Task: Add a signature Jordan Davis containing Best wishes for a happy National Disability Day, Jordan Davis to email address softage.5@softage.net and add a folder Coding
Action: Key pressed outloo<Key.enter>
Screenshot: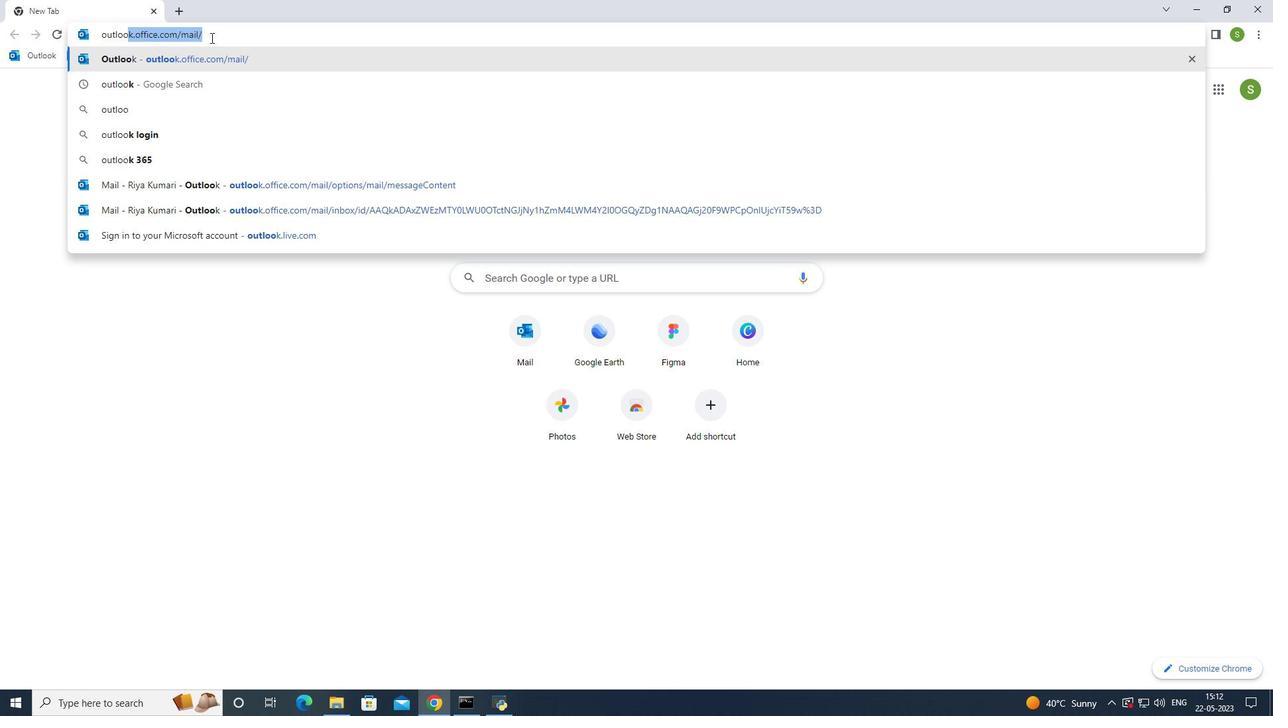 
Action: Mouse moved to (114, 112)
Screenshot: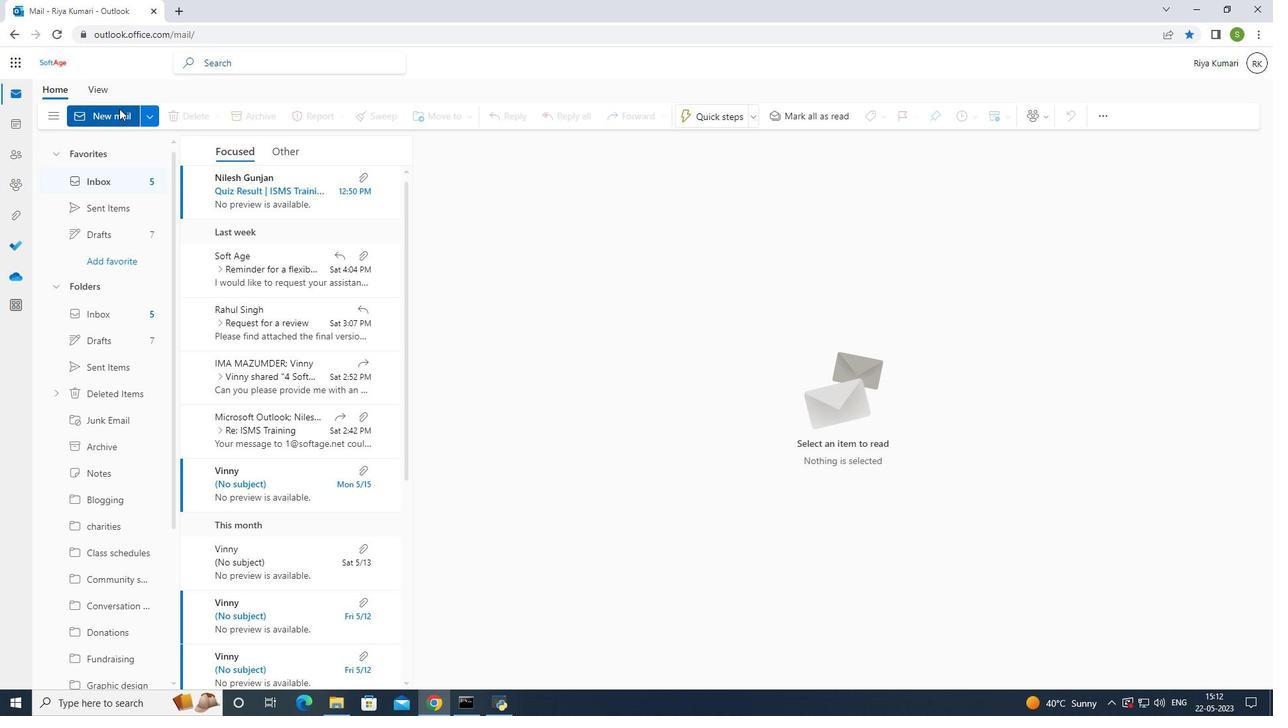 
Action: Mouse pressed left at (114, 112)
Screenshot: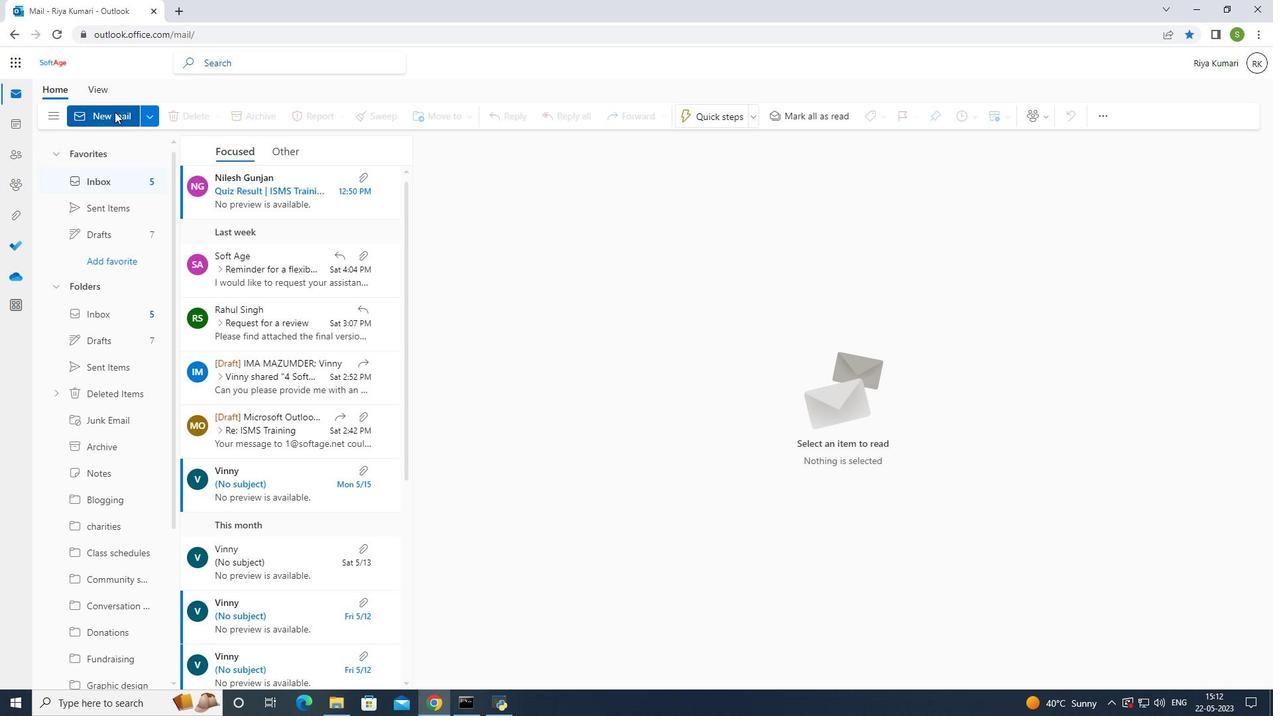 
Action: Mouse pressed left at (114, 112)
Screenshot: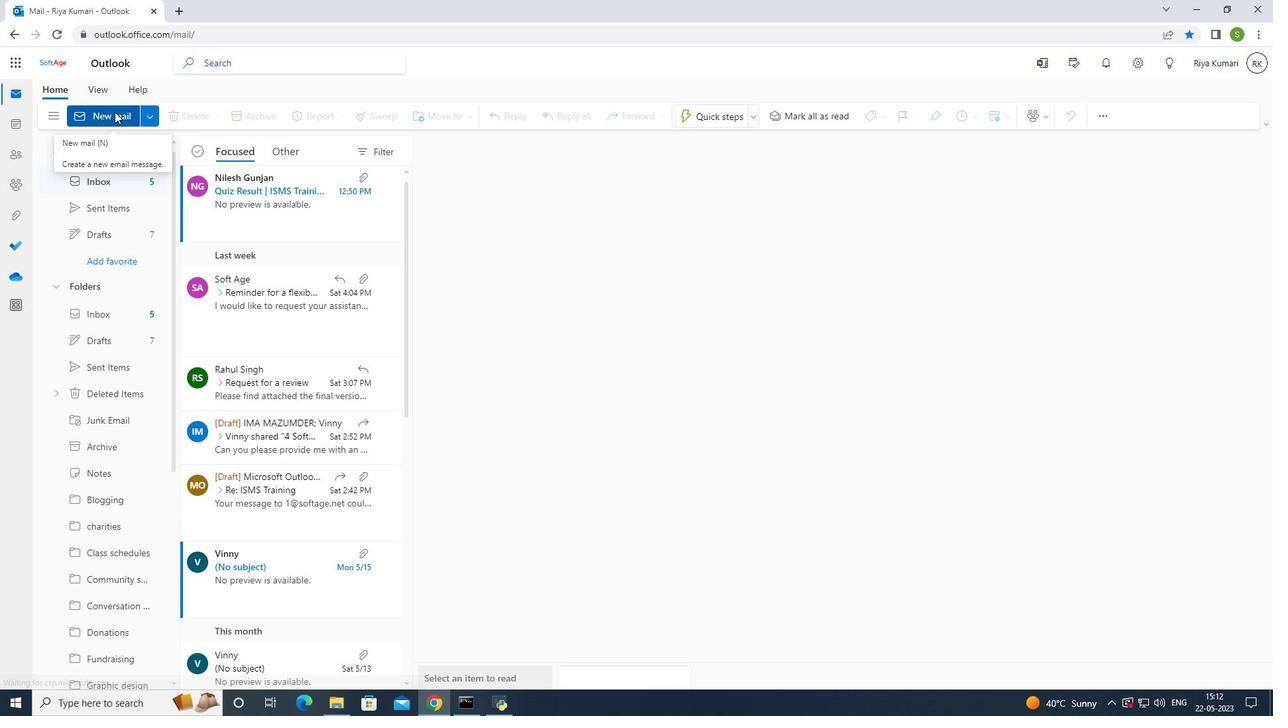 
Action: Mouse moved to (867, 114)
Screenshot: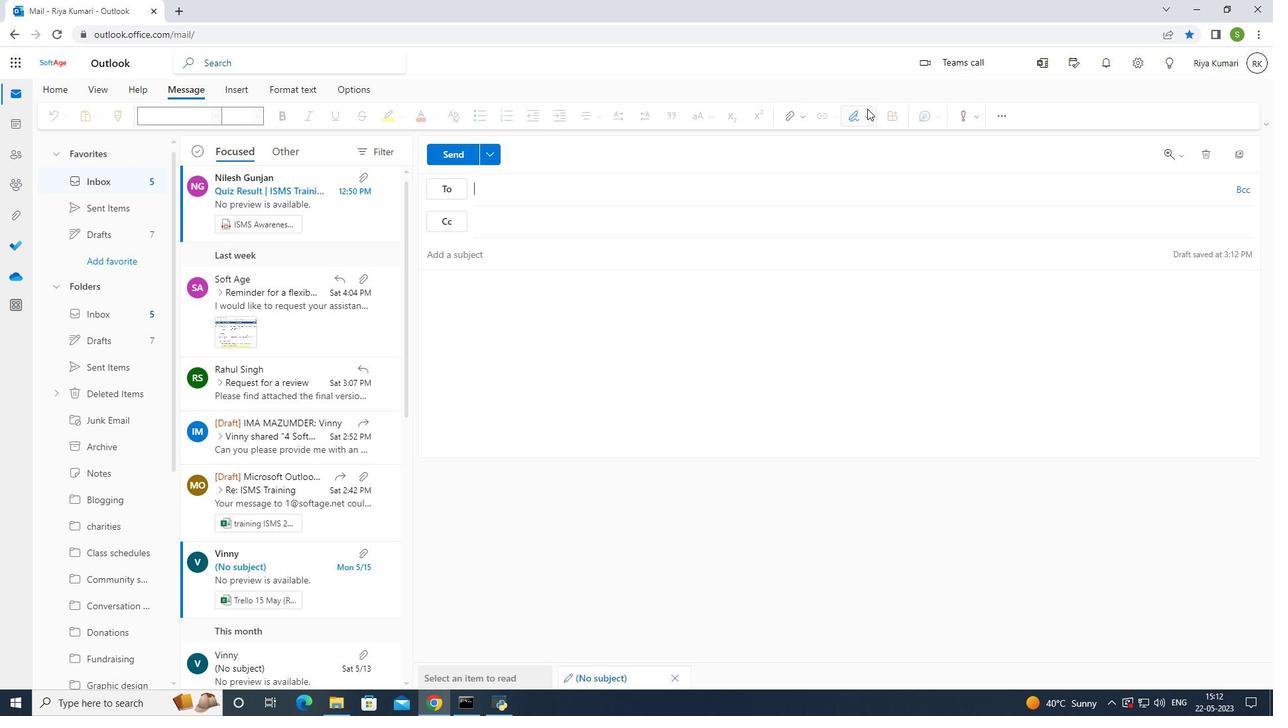 
Action: Mouse pressed left at (867, 114)
Screenshot: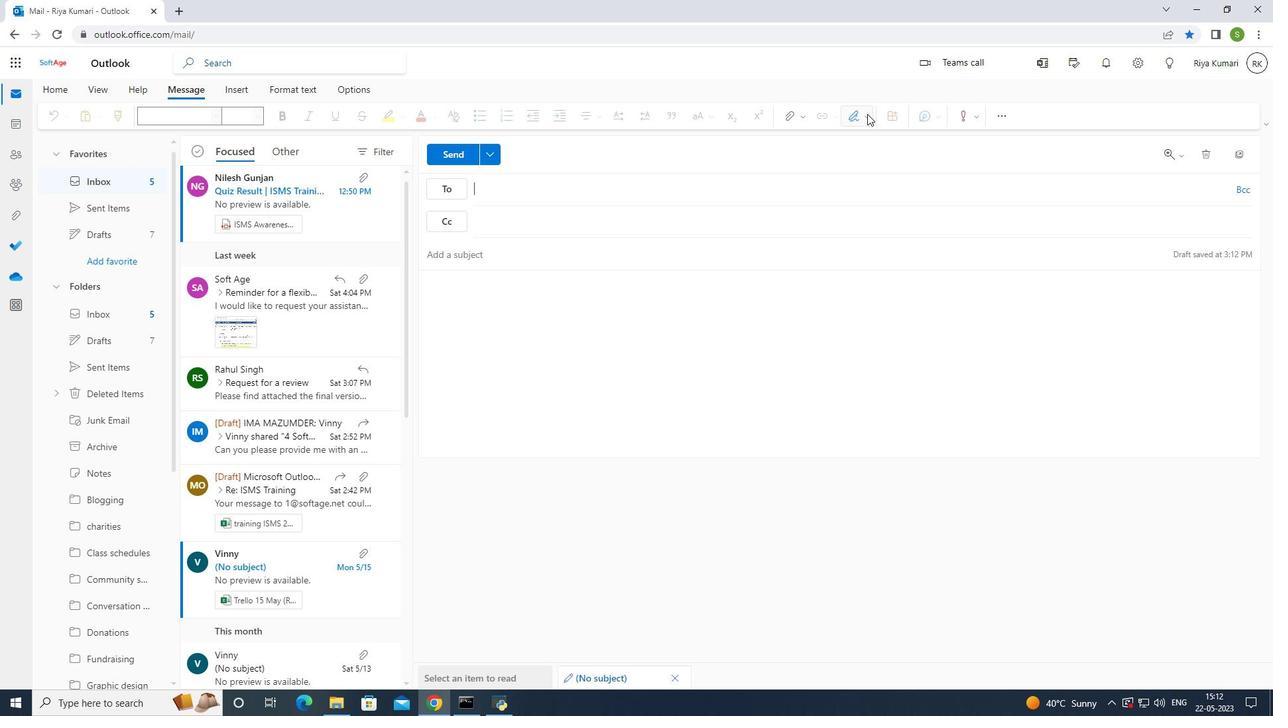 
Action: Mouse moved to (846, 172)
Screenshot: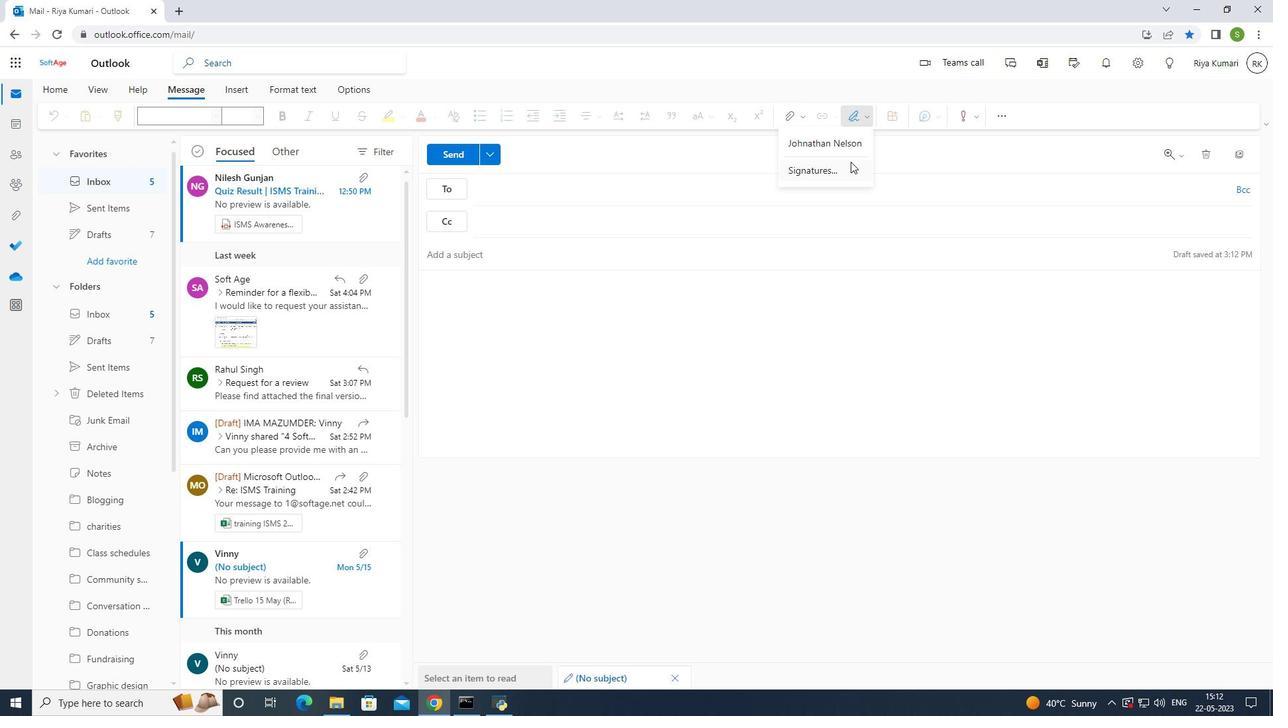 
Action: Mouse pressed left at (846, 172)
Screenshot: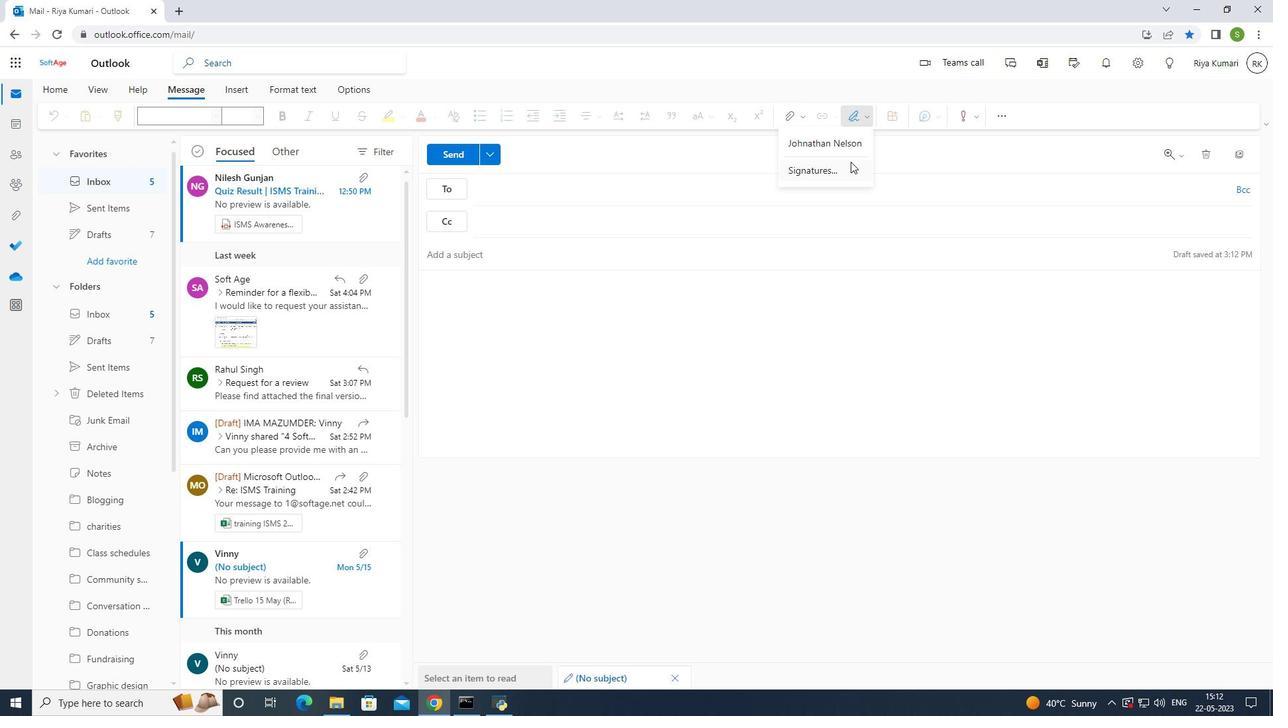
Action: Mouse moved to (819, 218)
Screenshot: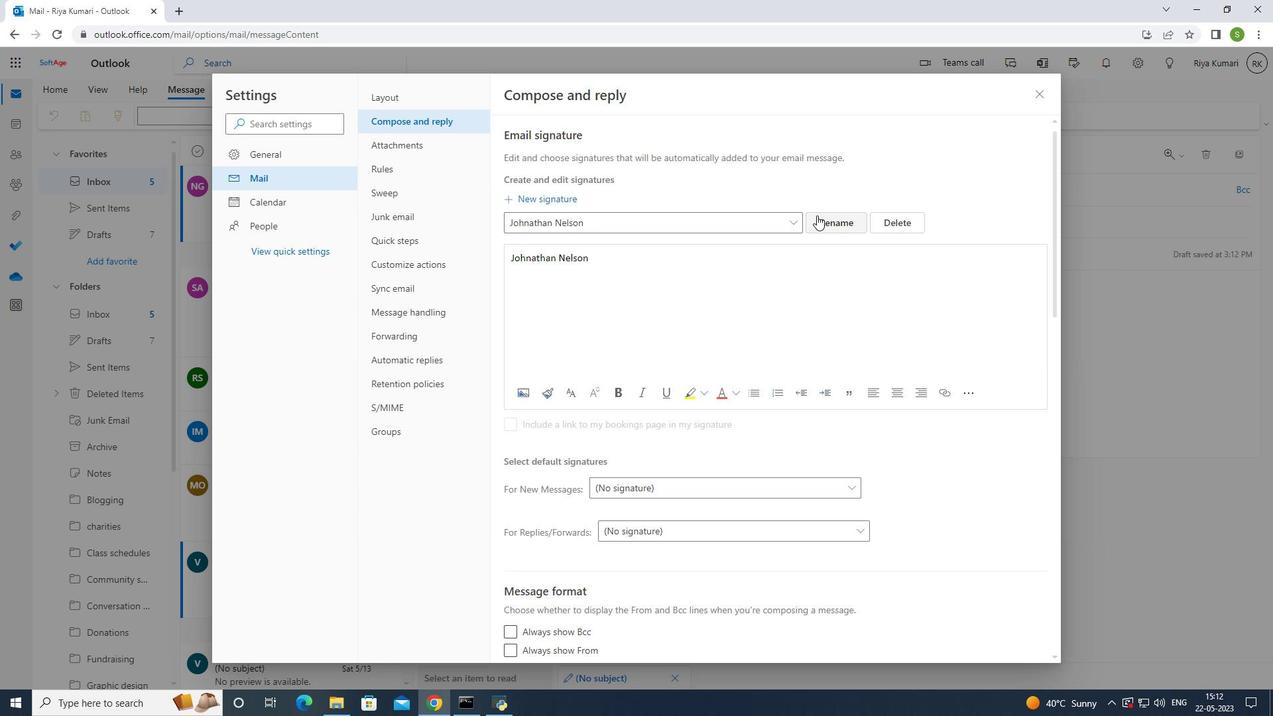 
Action: Mouse pressed left at (819, 218)
Screenshot: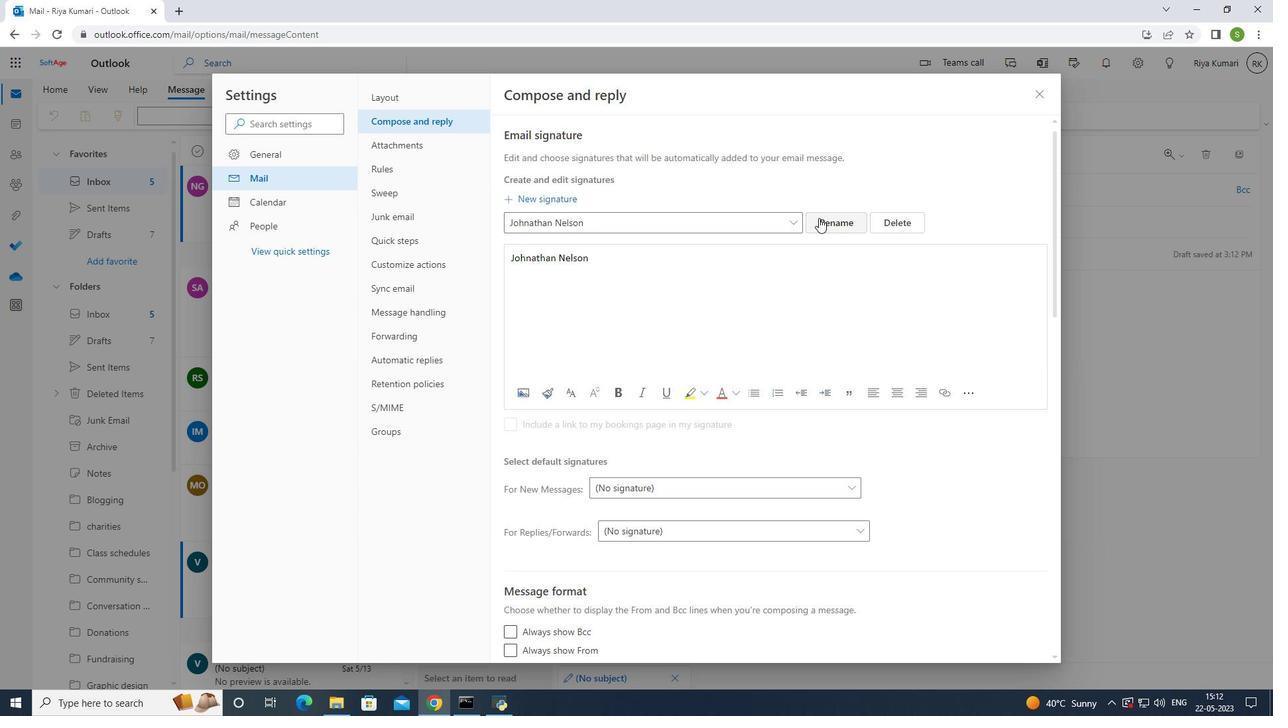 
Action: Mouse moved to (778, 222)
Screenshot: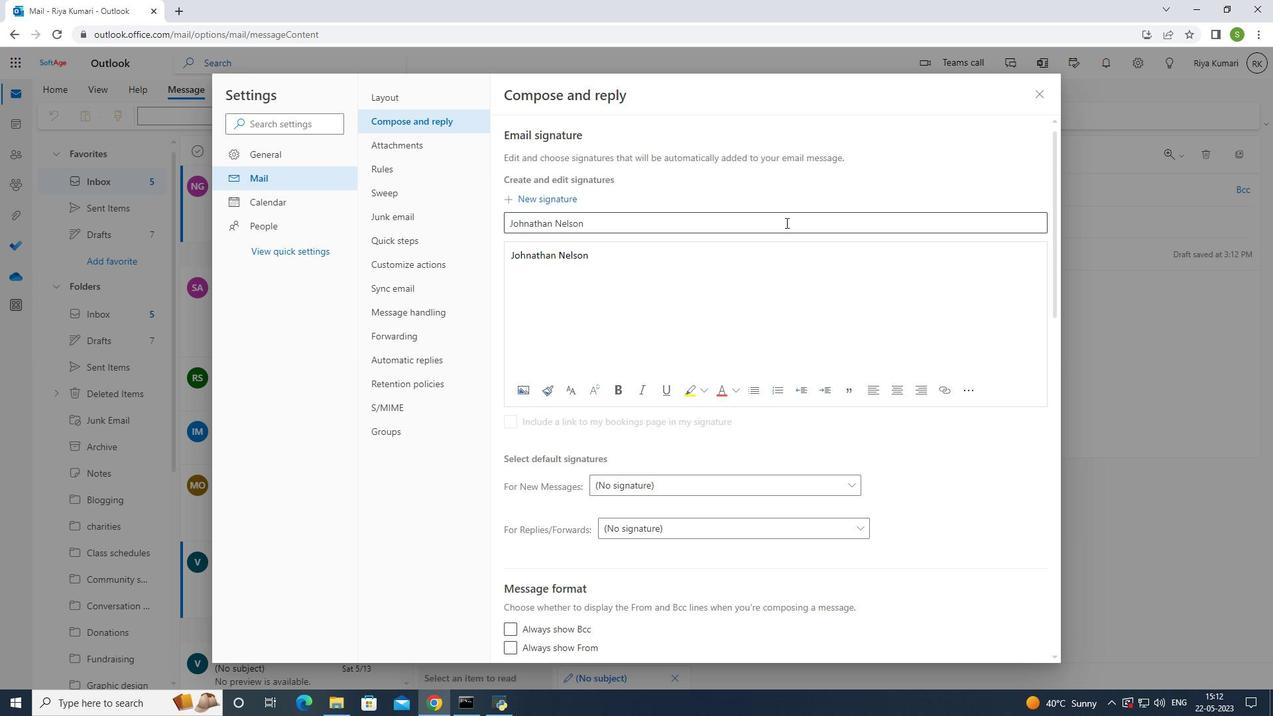 
Action: Mouse pressed left at (778, 222)
Screenshot: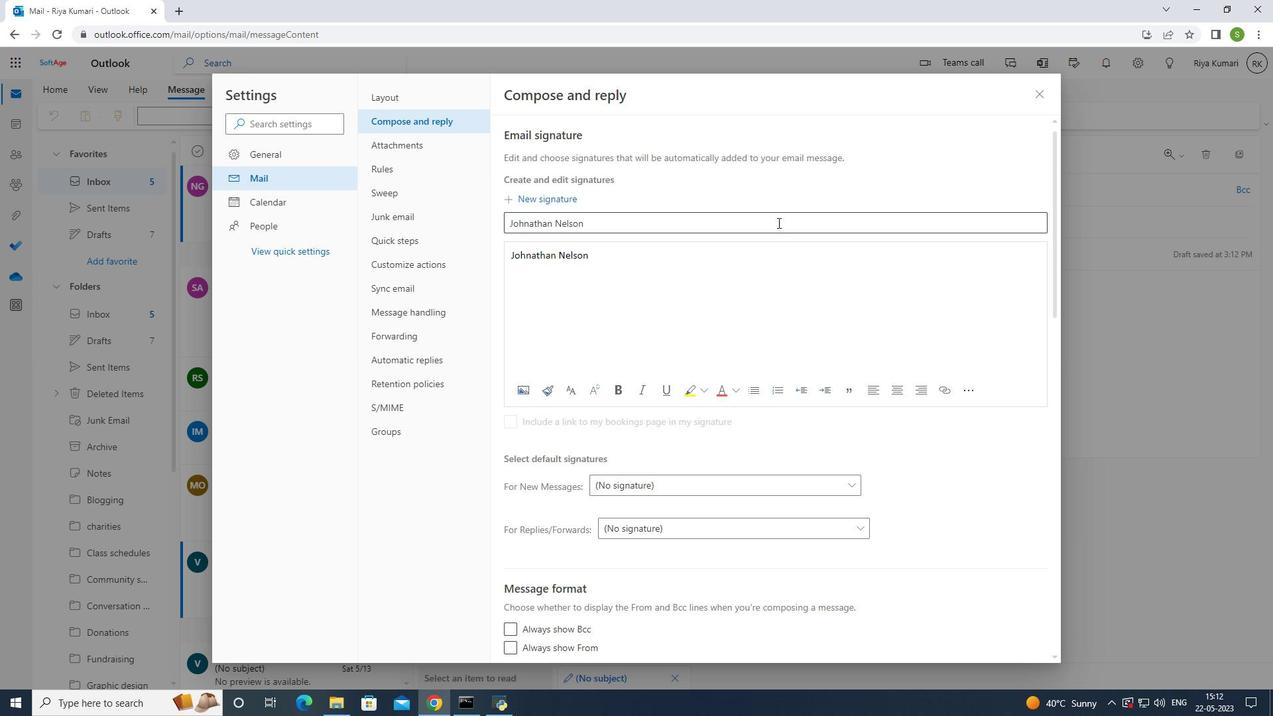 
Action: Mouse moved to (778, 222)
Screenshot: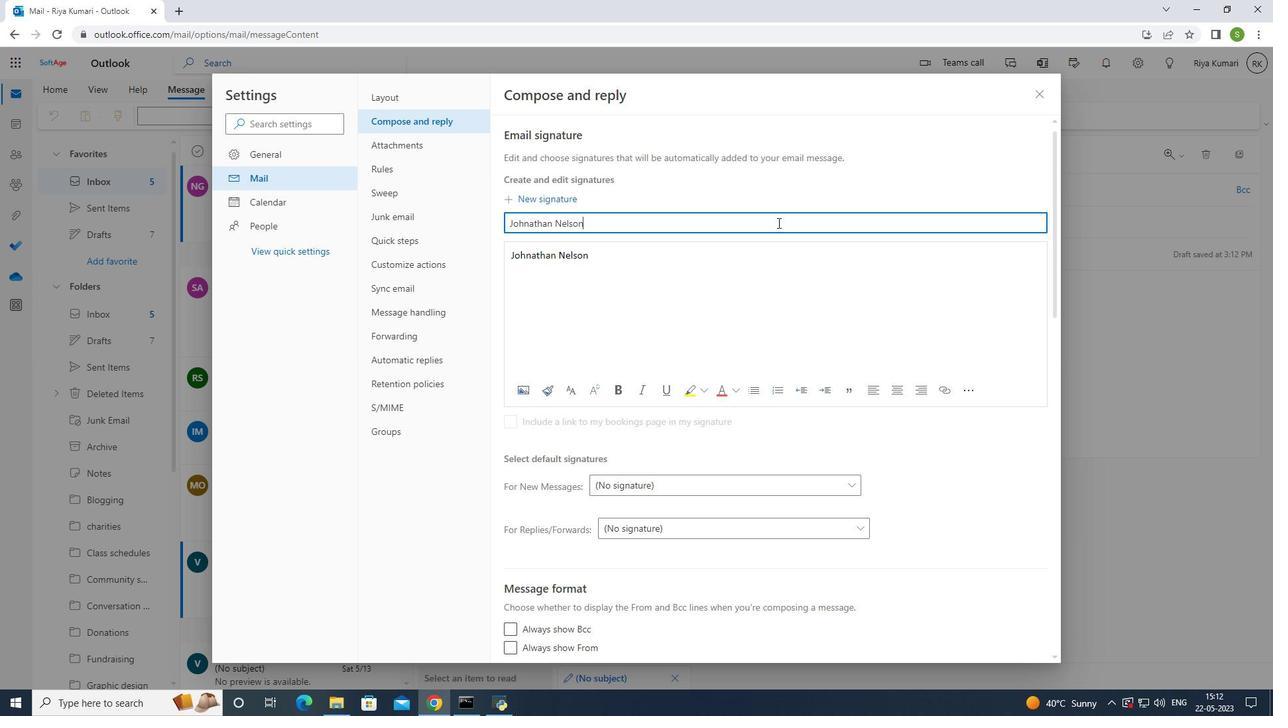 
Action: Key pressed <Key.backspace><Key.backspace><Key.backspace><Key.backspace><Key.backspace><Key.backspace><Key.backspace><Key.backspace><Key.backspace><Key.backspace><Key.backspace><Key.backspace><Key.backspace><Key.backspace><Key.backspace><Key.backspace><Key.backspace><Key.shift>Jordan<Key.space><Key.shift><Key.shift><Key.shift><Key.shift><Key.shift><Key.shift><Key.shift><Key.shift><Key.shift><Key.shift><Key.shift><Key.shift><Key.shift><Key.shift><Key.shift><Key.shift><Key.shift>Davis
Screenshot: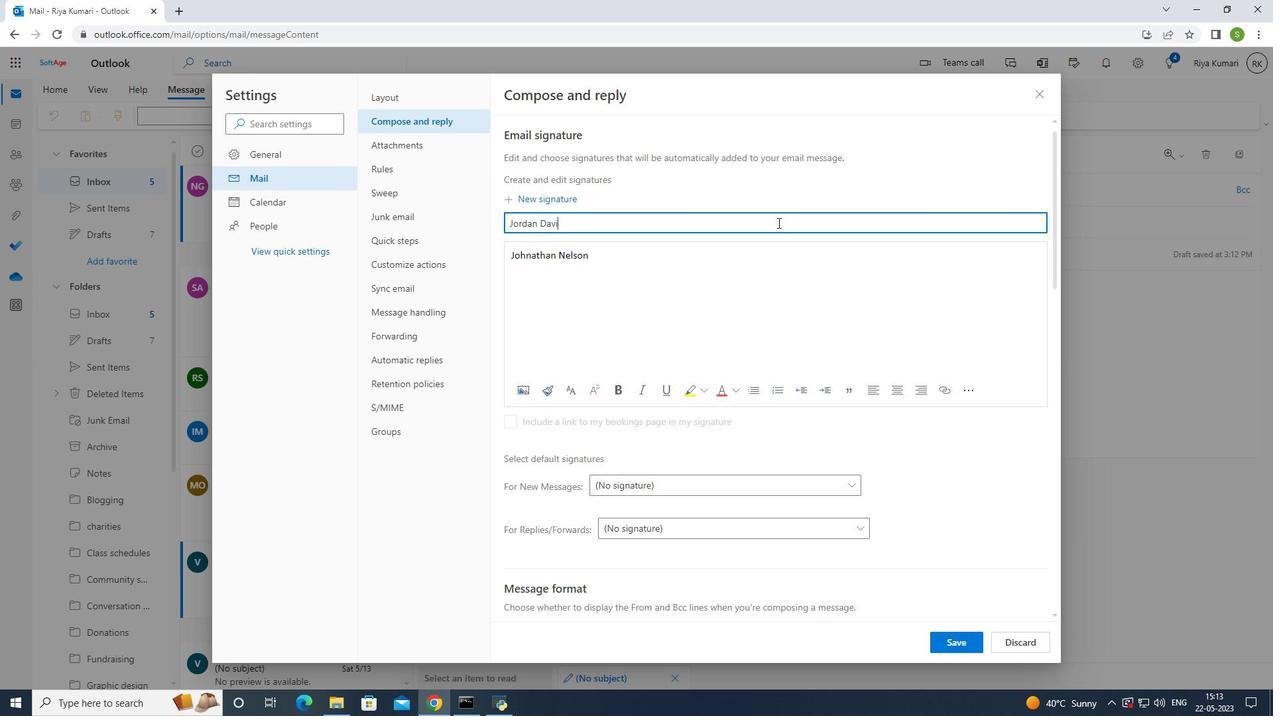 
Action: Mouse moved to (610, 254)
Screenshot: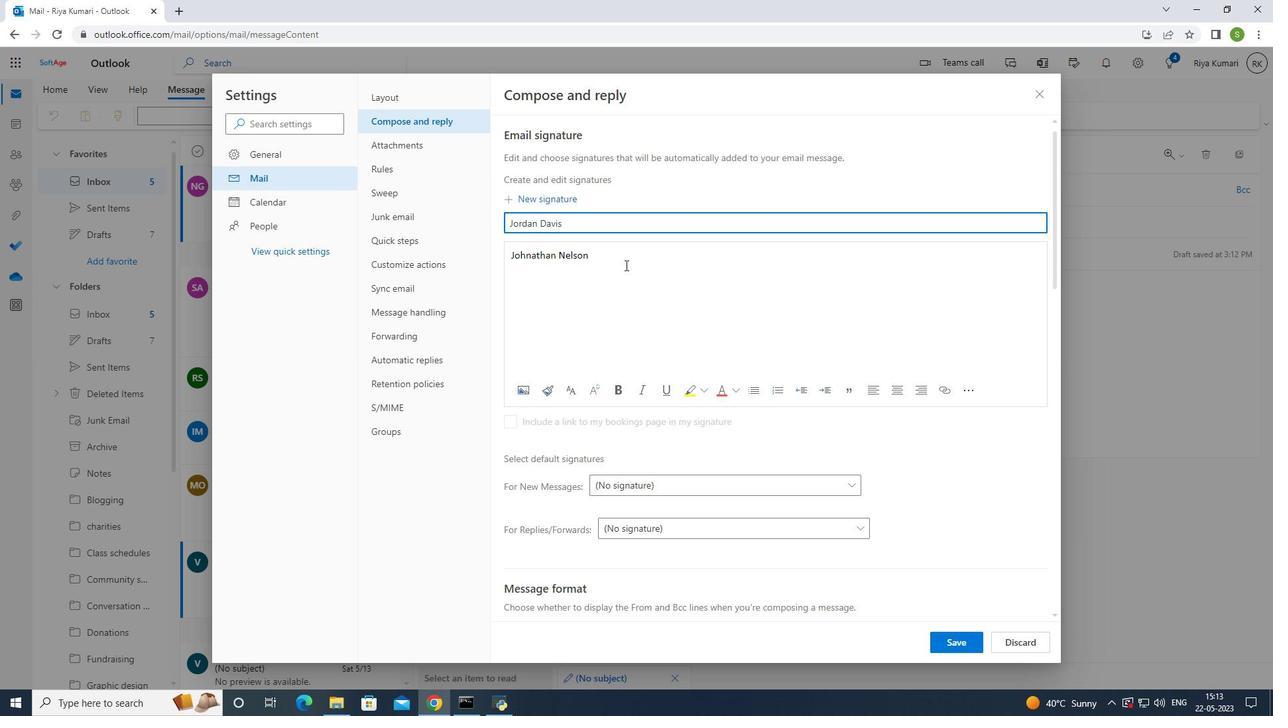 
Action: Mouse pressed left at (610, 254)
Screenshot: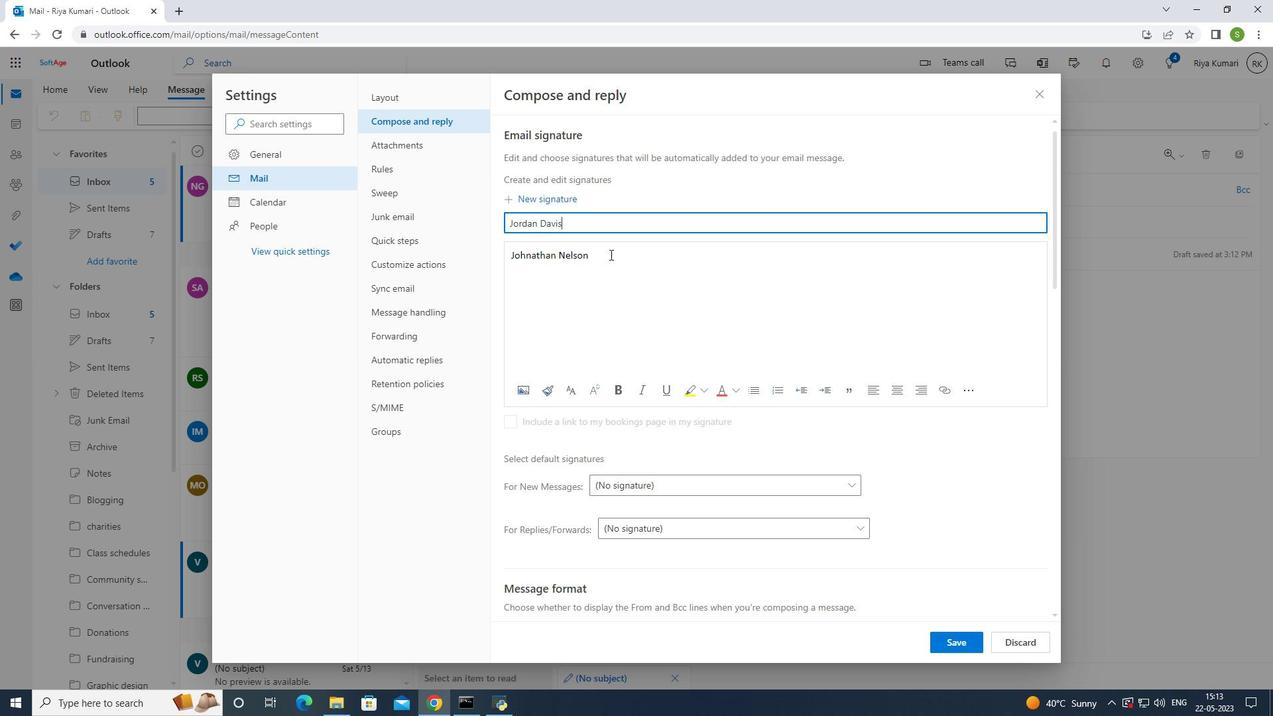 
Action: Mouse moved to (652, 249)
Screenshot: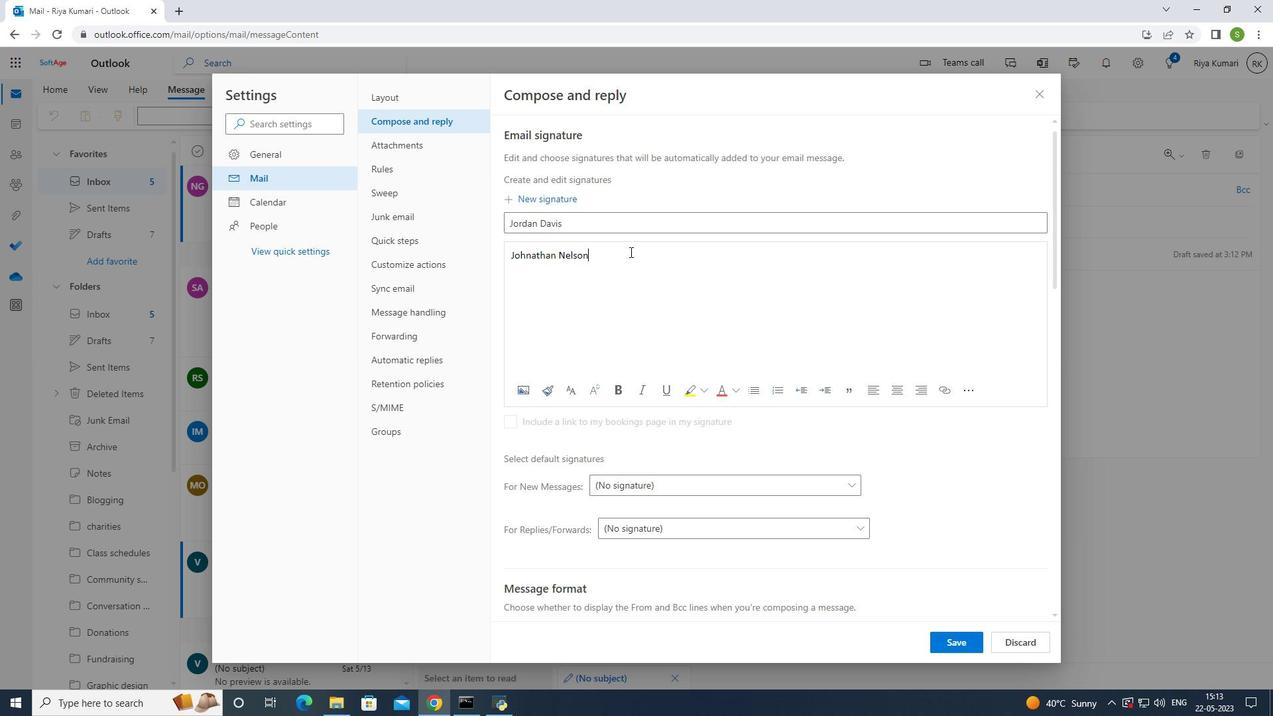 
Action: Key pressed <Key.backspace><Key.backspace><Key.backspace><Key.backspace><Key.backspace><Key.backspace><Key.backspace><Key.backspace><Key.backspace><Key.backspace><Key.backspace><Key.backspace><Key.backspace><Key.backspace><Key.backspace><Key.backspace><Key.backspace><Key.backspace><Key.backspace><Key.backspace><Key.backspace><Key.backspace><Key.backspace><Key.backspace><Key.backspace><Key.backspace><Key.backspace><Key.backspace><Key.backspace><Key.backspace><Key.shift>Jordan<Key.space><Key.shift>davis
Screenshot: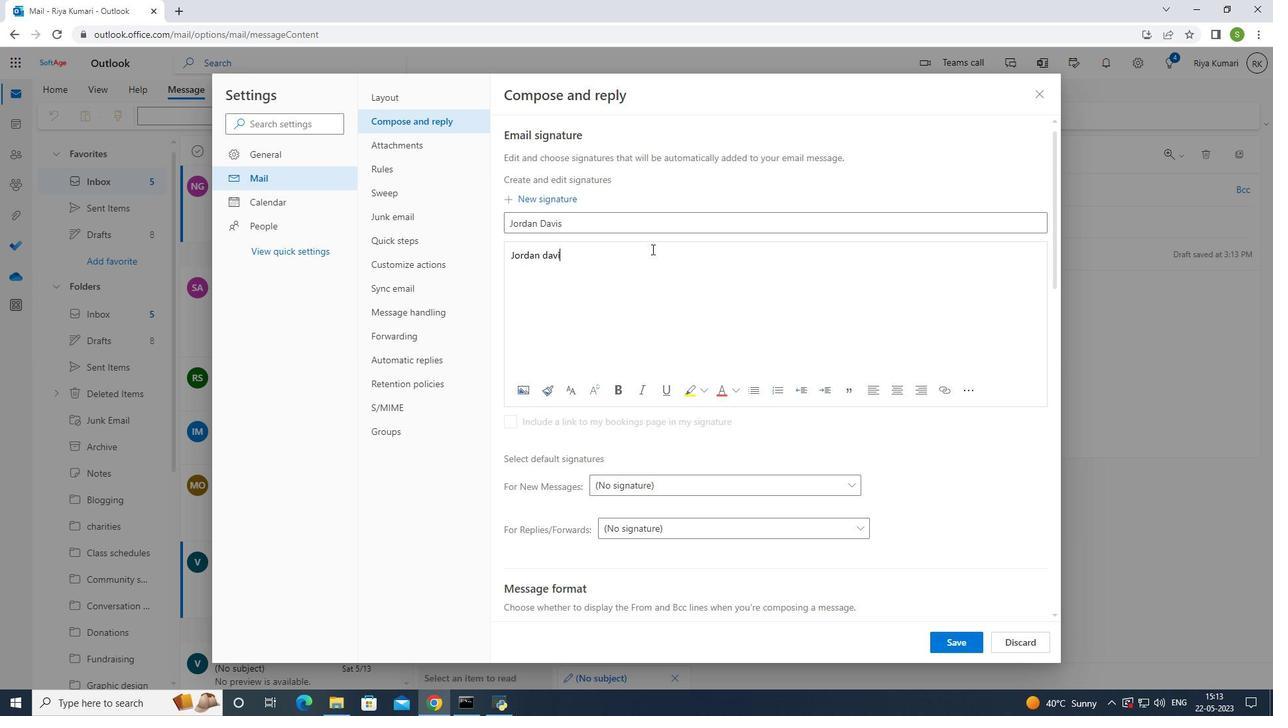 
Action: Mouse moved to (548, 255)
Screenshot: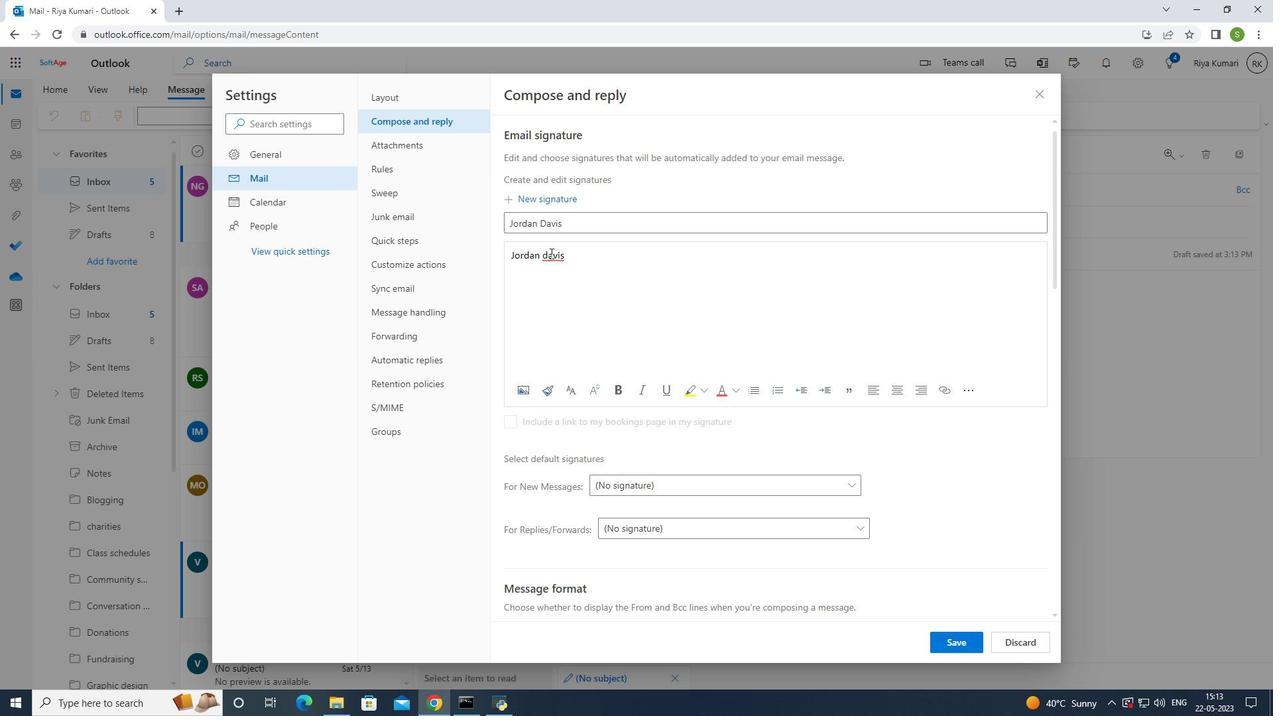 
Action: Mouse pressed left at (548, 255)
Screenshot: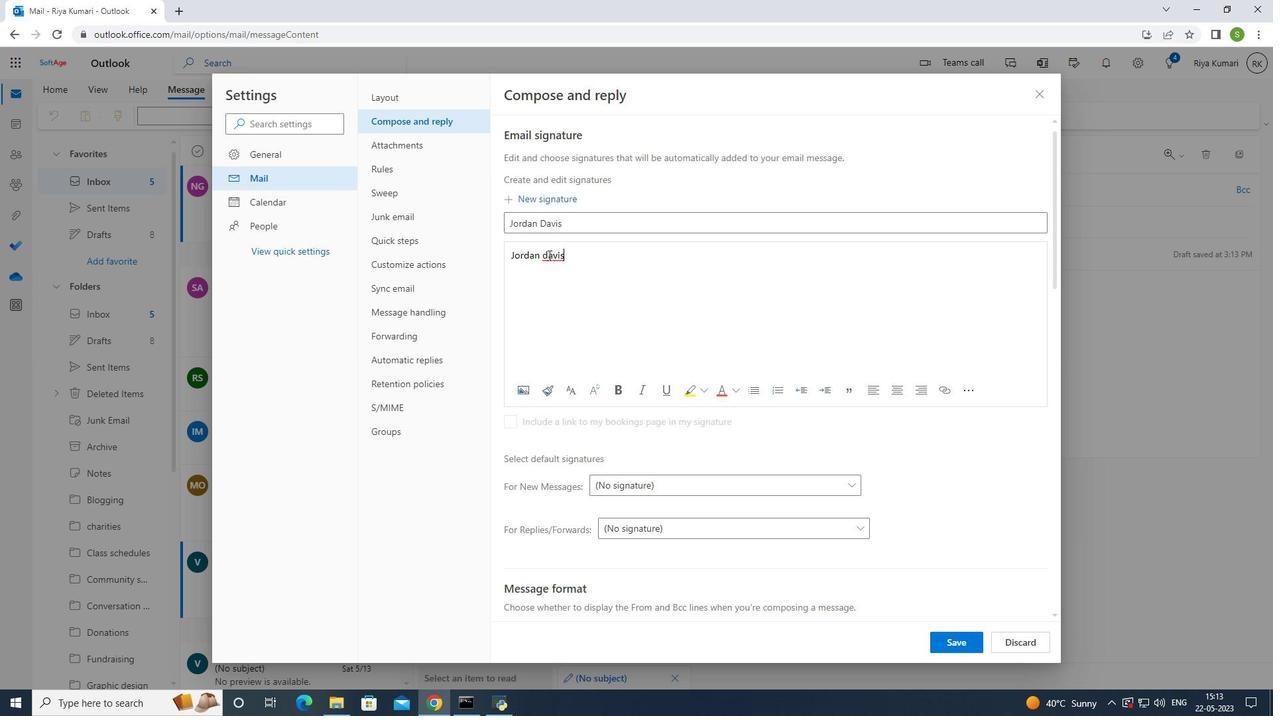 
Action: Mouse moved to (599, 255)
Screenshot: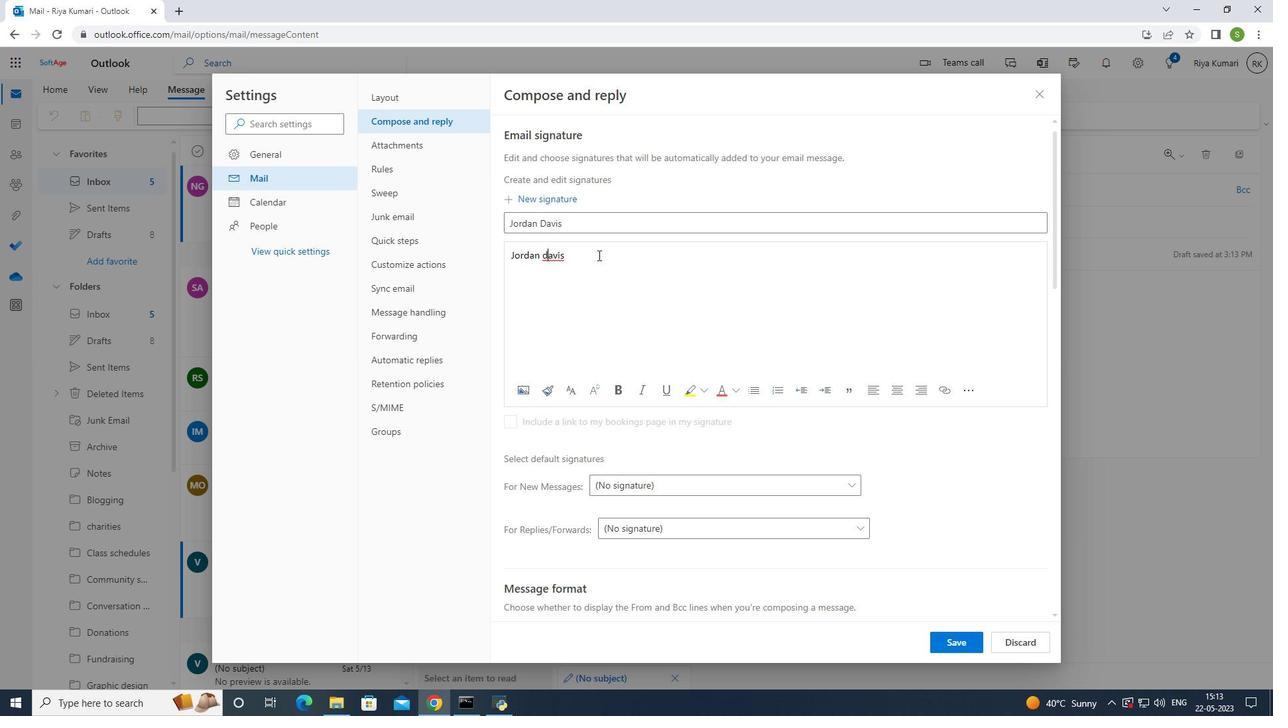 
Action: Key pressed <Key.backspace><Key.shift>D
Screenshot: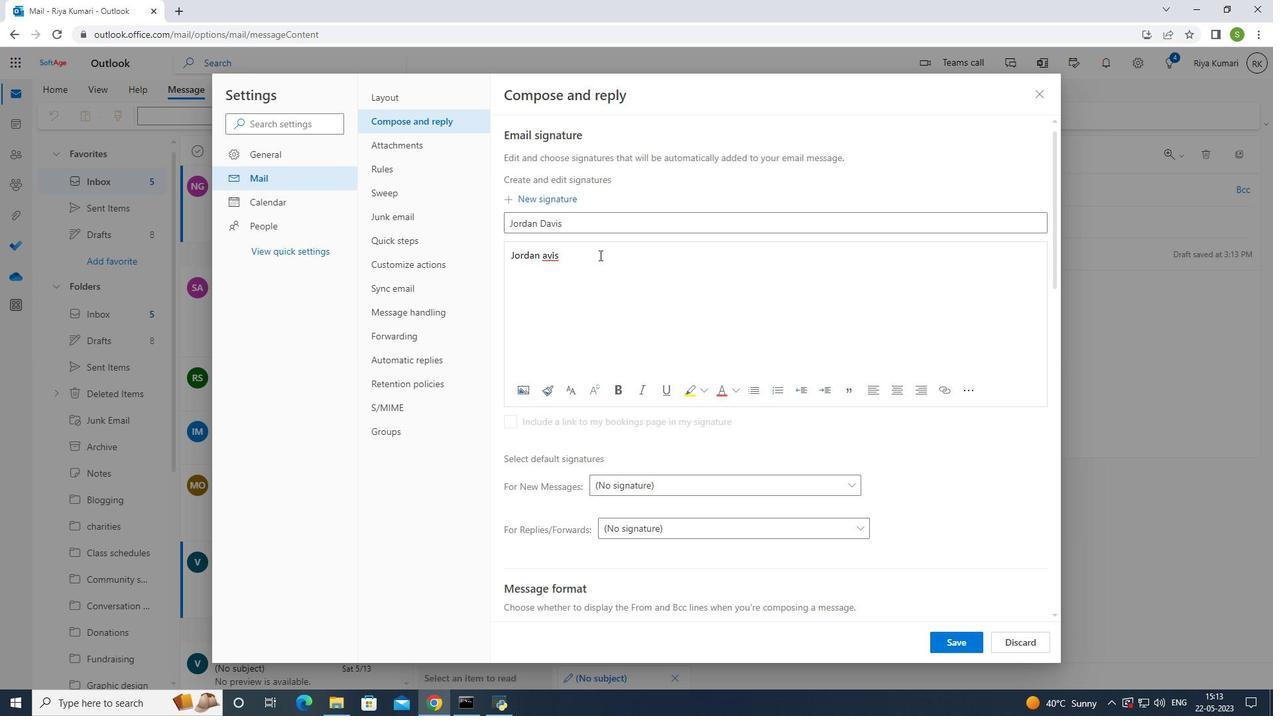 
Action: Mouse moved to (943, 642)
Screenshot: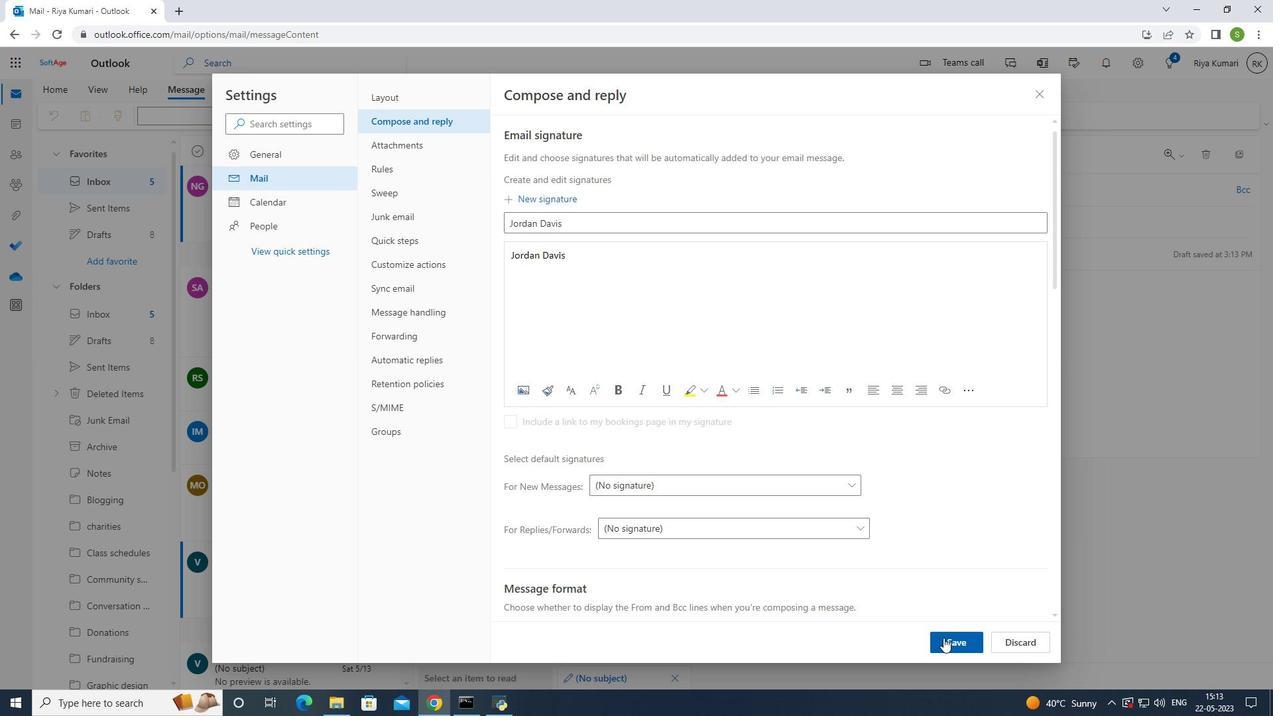 
Action: Mouse pressed left at (943, 642)
Screenshot: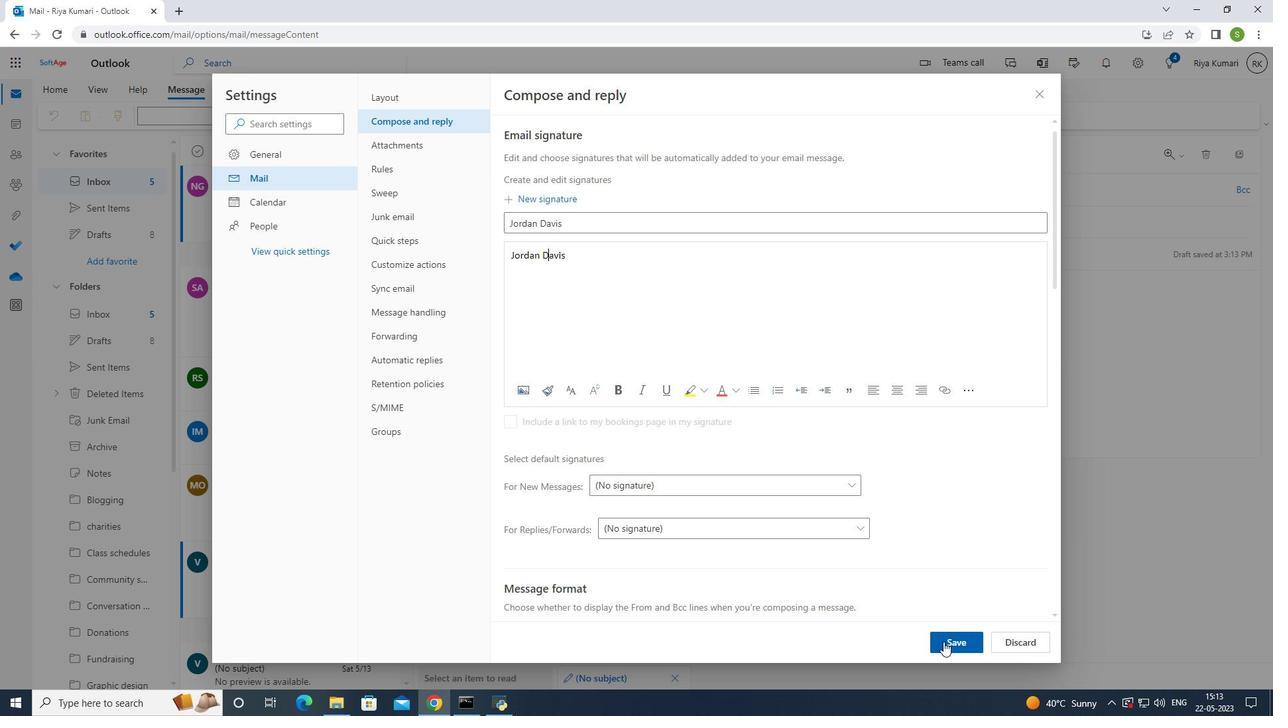 
Action: Mouse moved to (1042, 91)
Screenshot: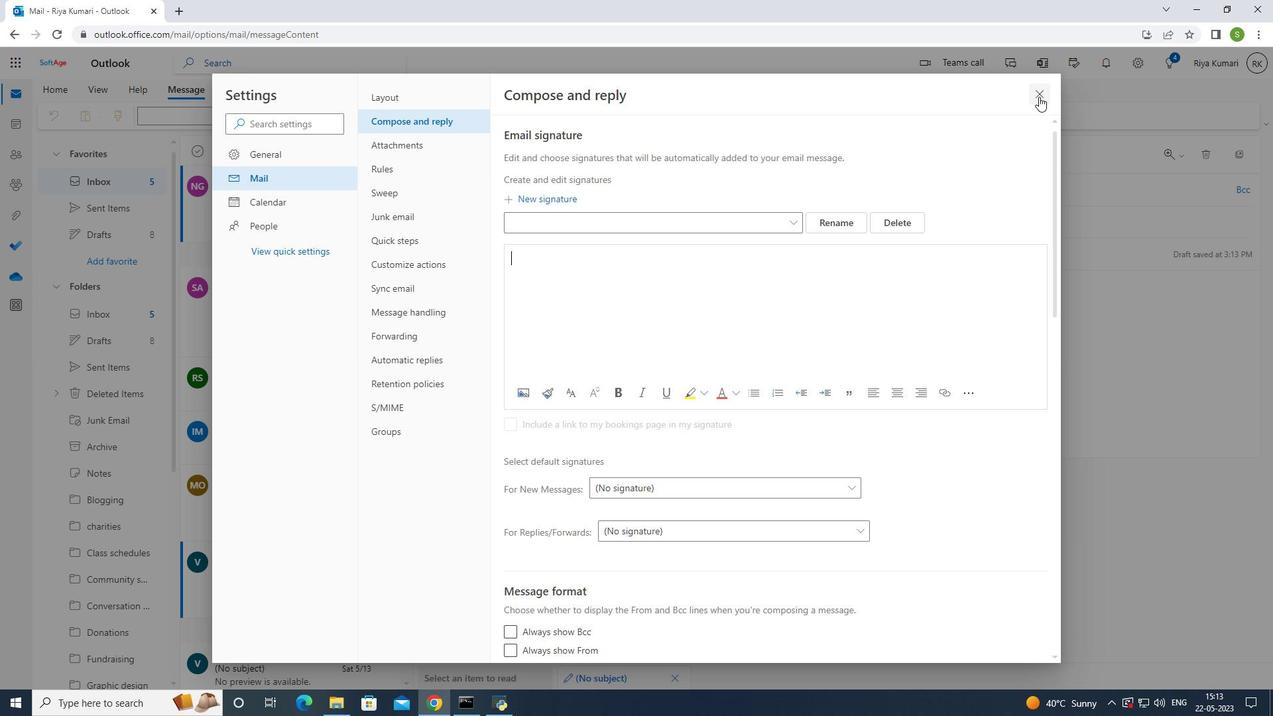 
Action: Mouse pressed left at (1042, 91)
Screenshot: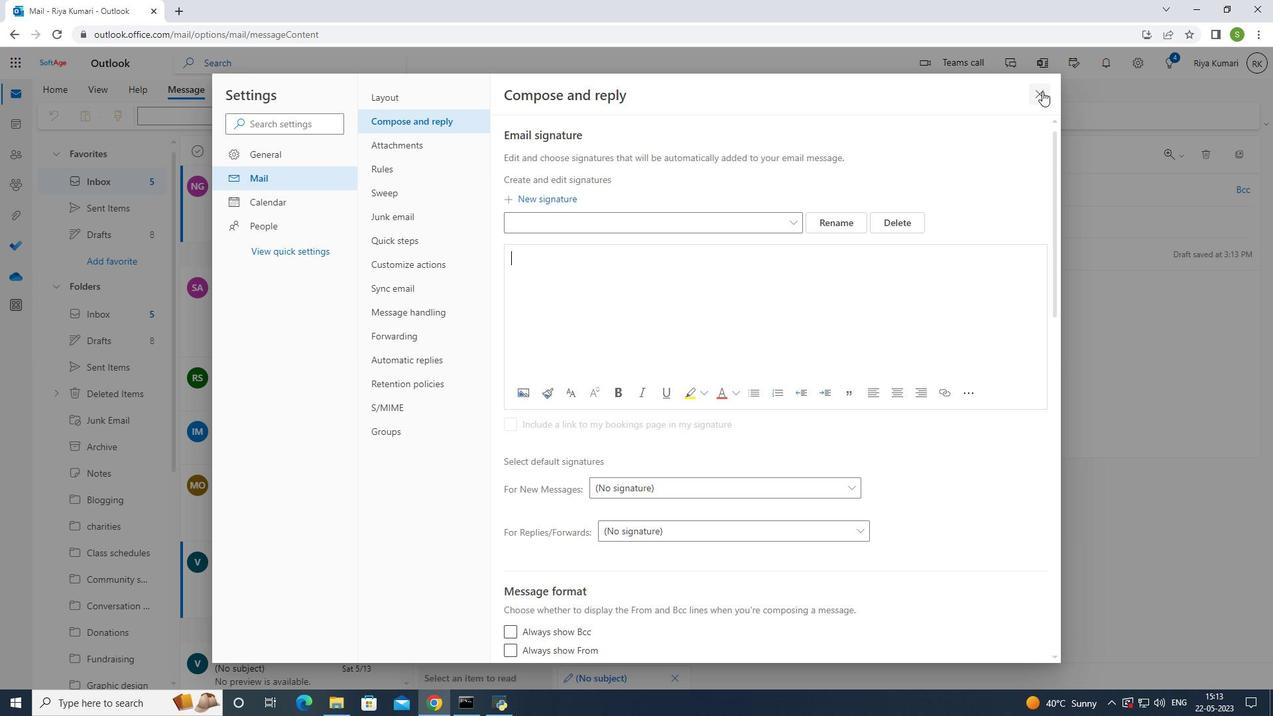 
Action: Mouse moved to (705, 330)
Screenshot: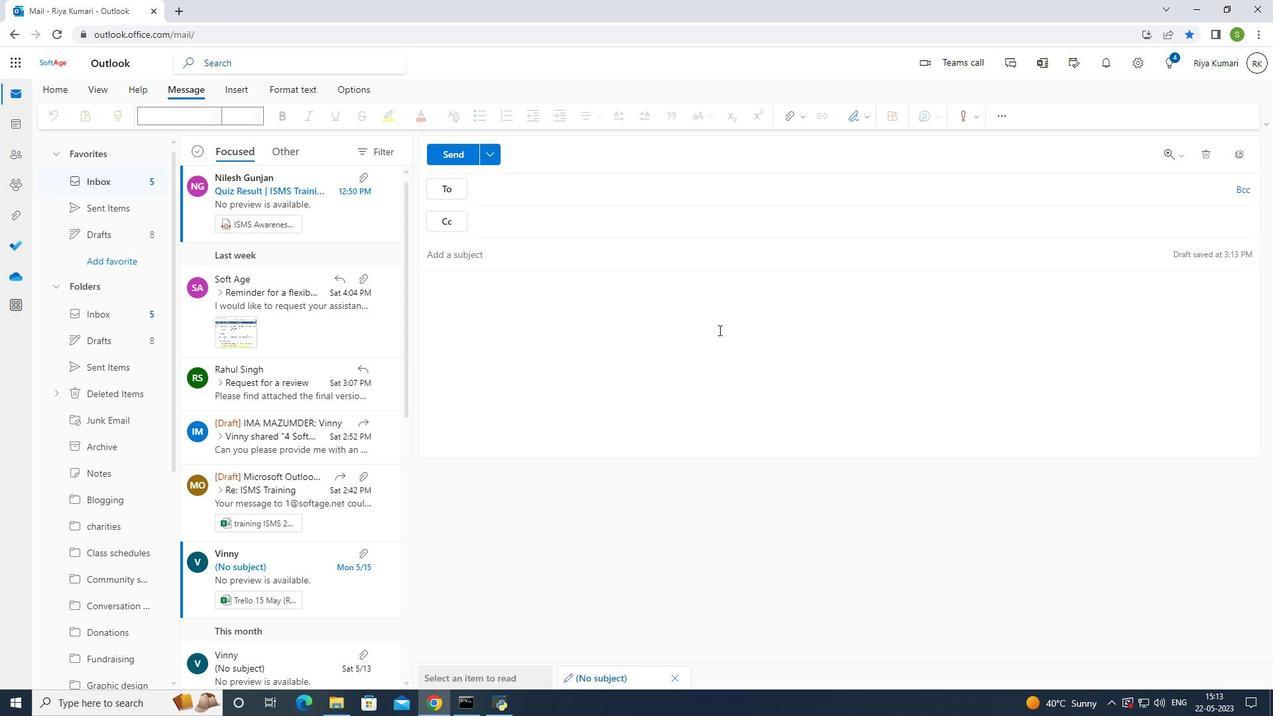 
Action: Mouse pressed left at (705, 330)
Screenshot: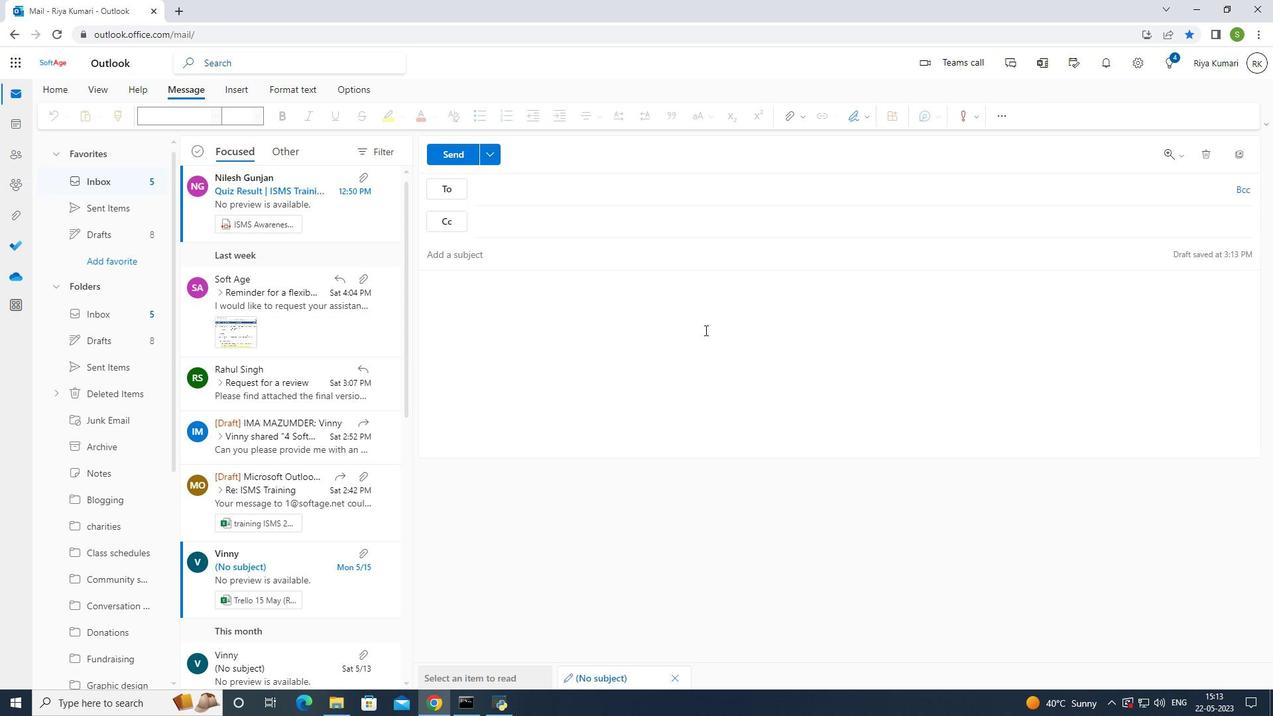 
Action: Mouse moved to (871, 116)
Screenshot: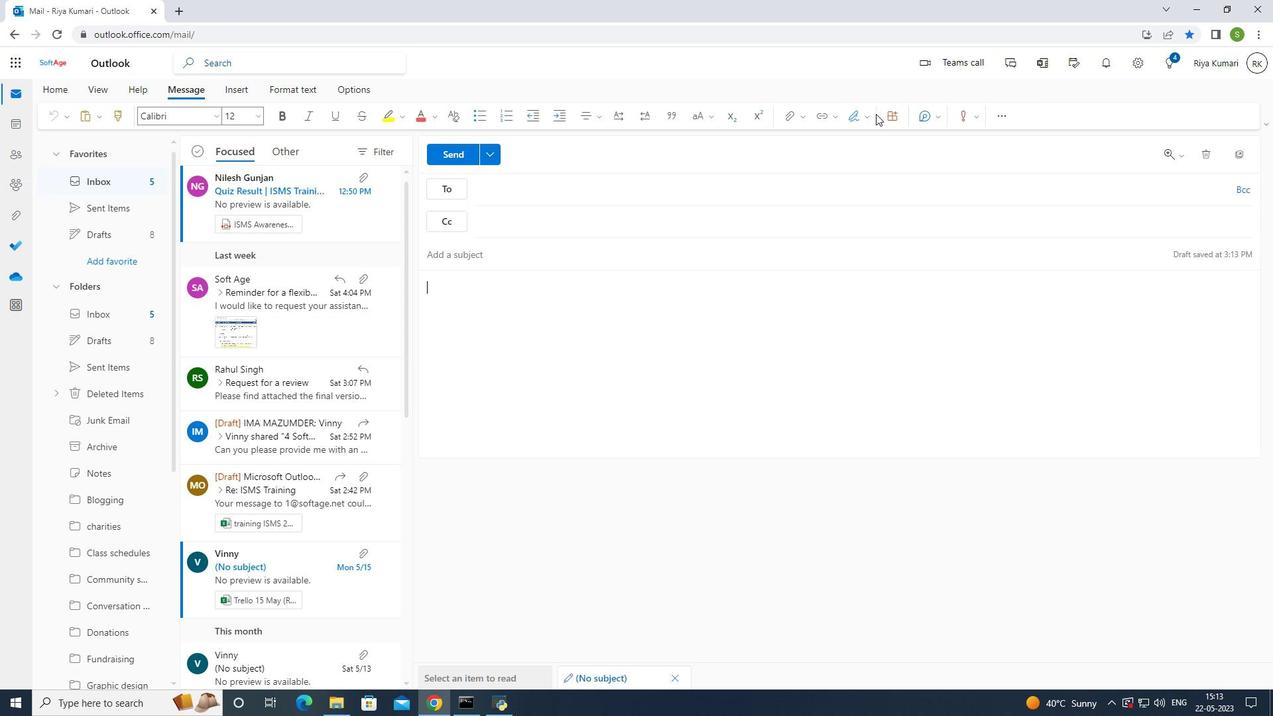 
Action: Mouse pressed left at (871, 116)
Screenshot: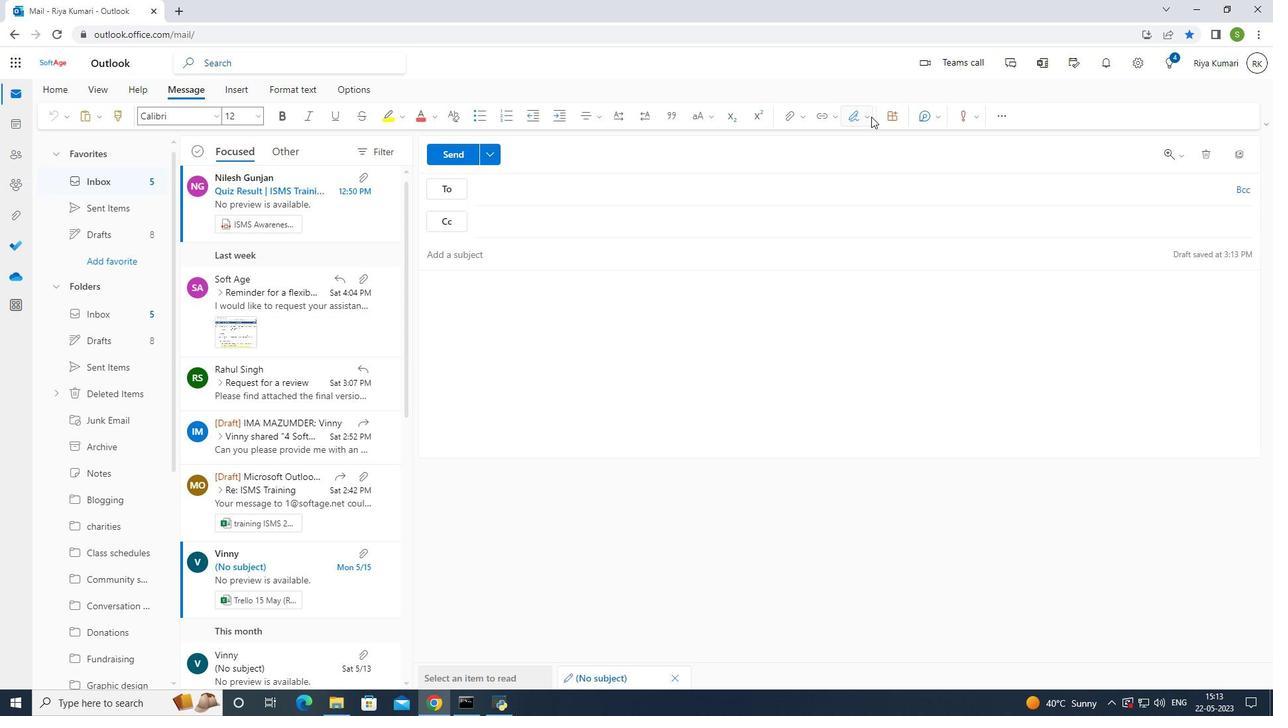 
Action: Mouse moved to (857, 147)
Screenshot: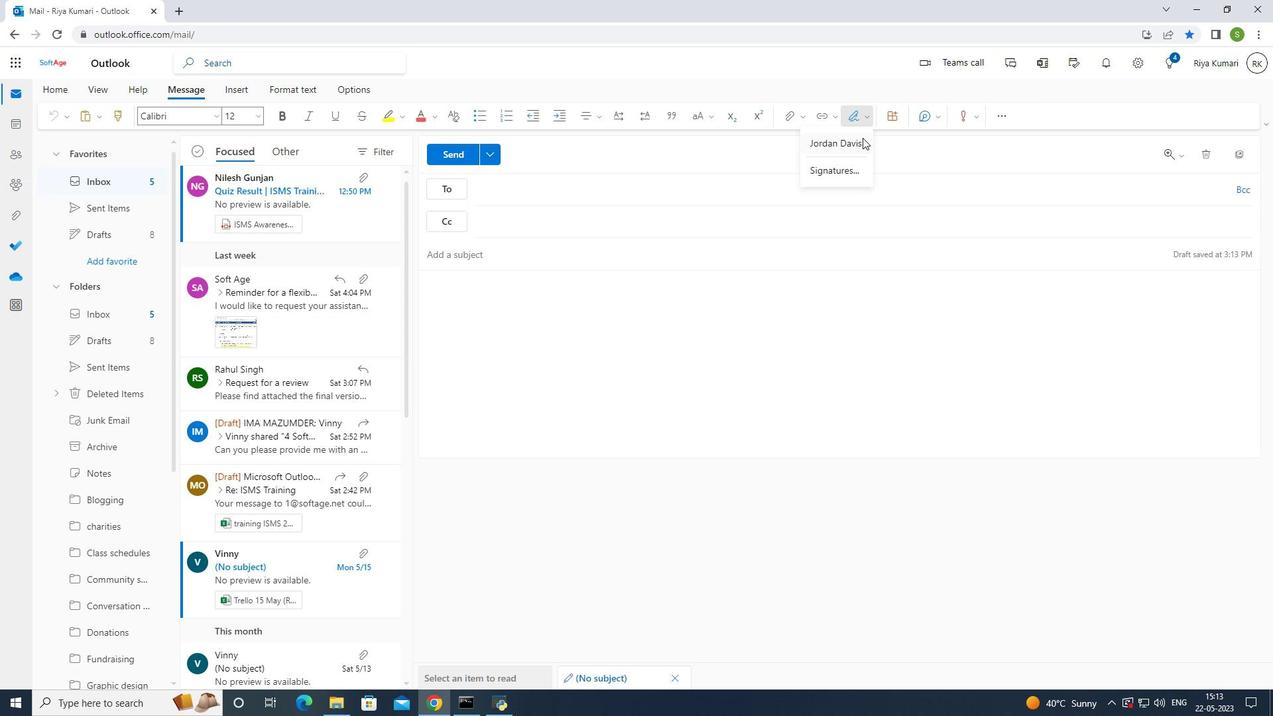 
Action: Mouse pressed left at (857, 147)
Screenshot: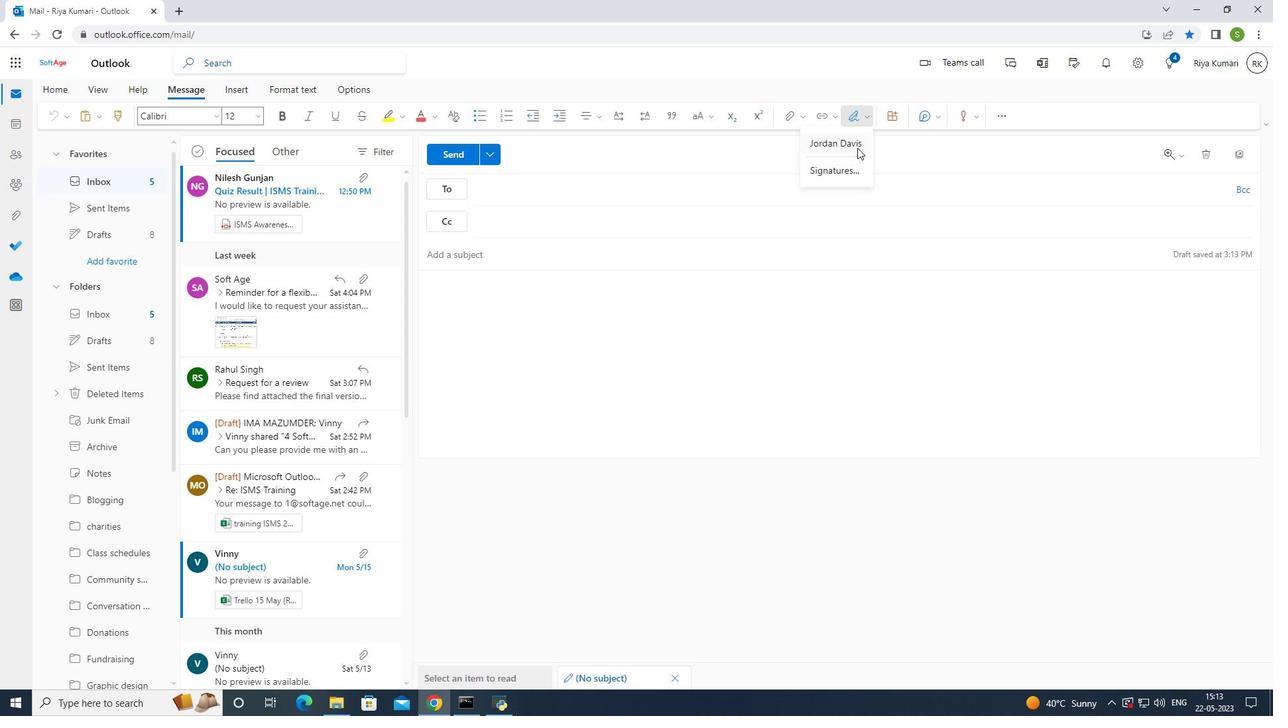 
Action: Mouse moved to (571, 184)
Screenshot: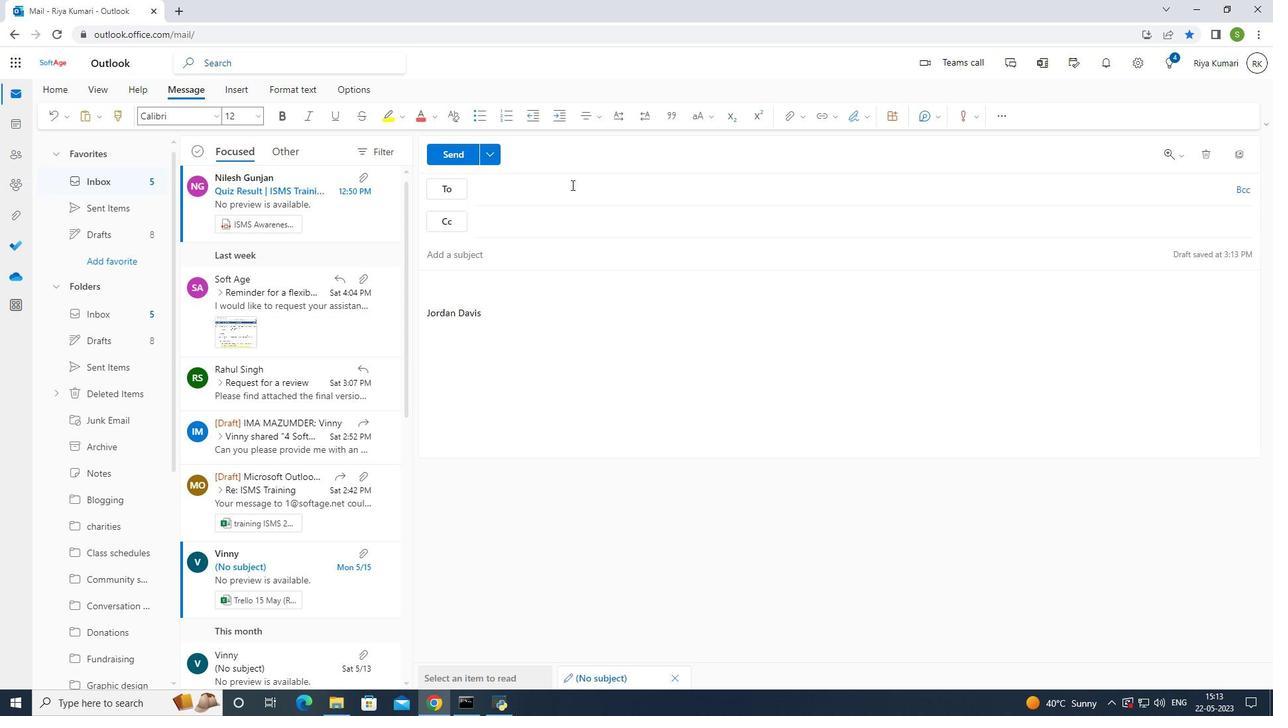 
Action: Mouse pressed left at (571, 184)
Screenshot: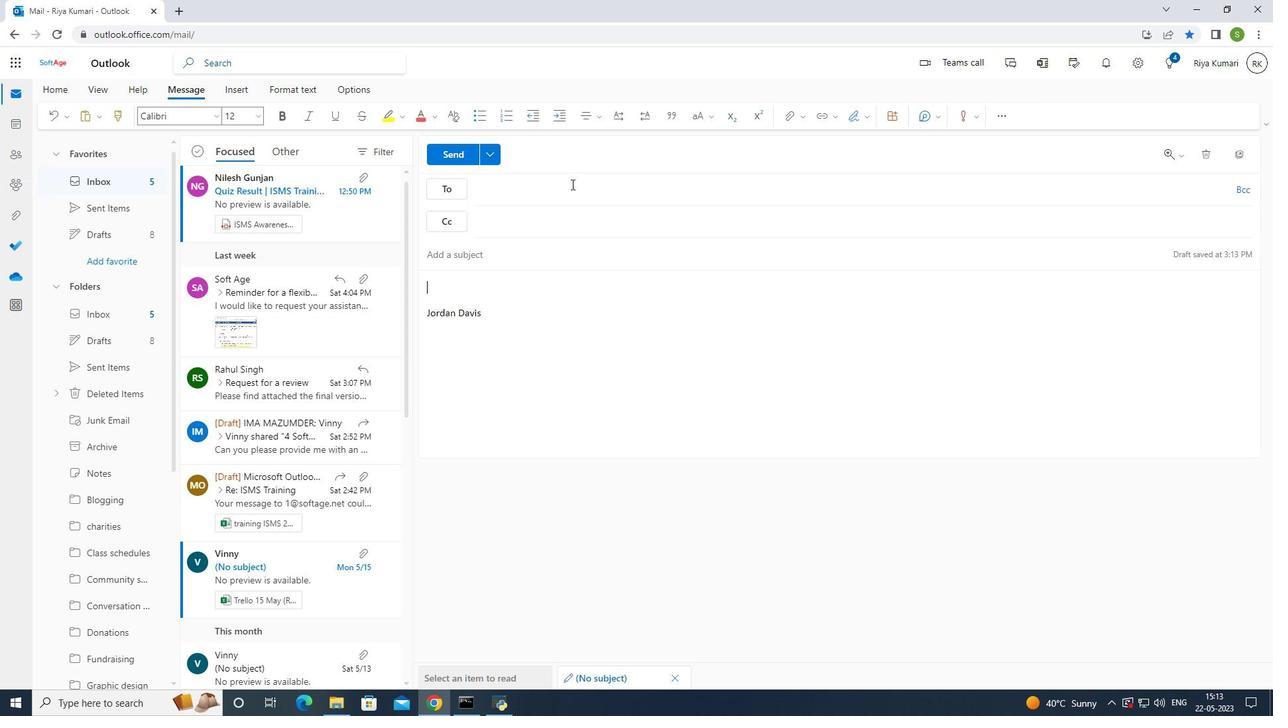 
Action: Mouse moved to (579, 179)
Screenshot: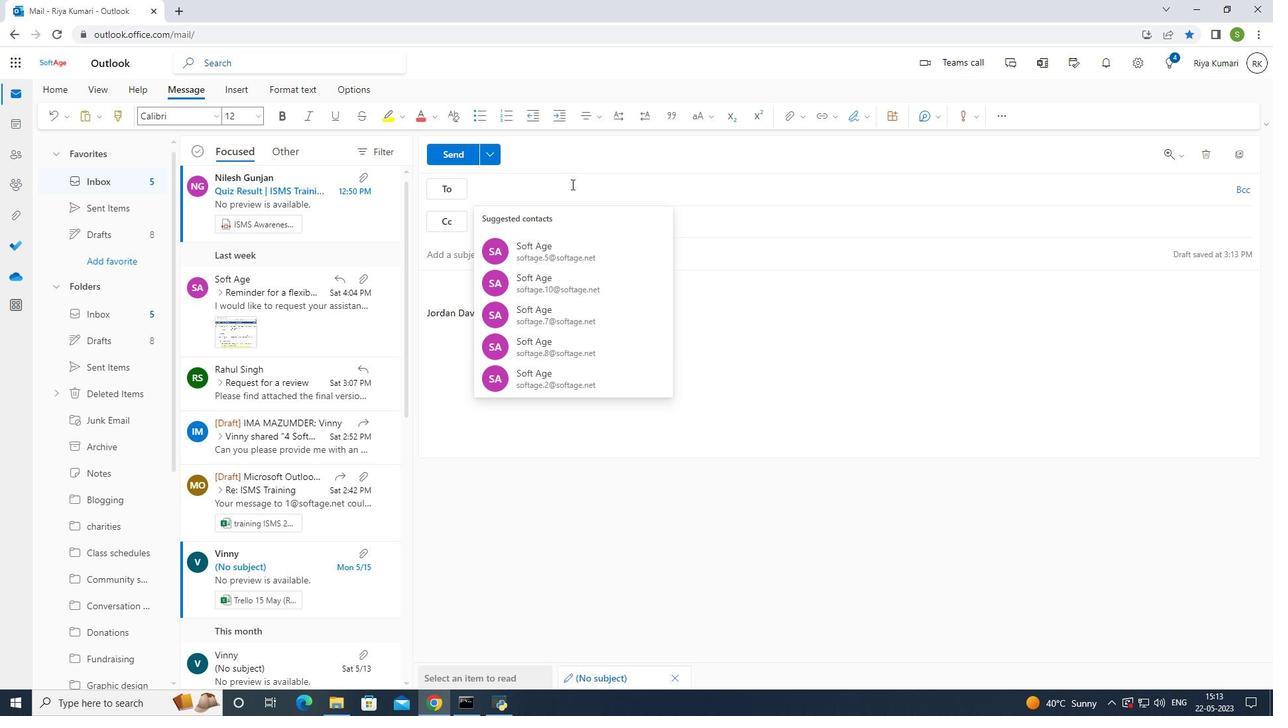 
Action: Key pressed softage.5<Key.shift>@softage.net
Screenshot: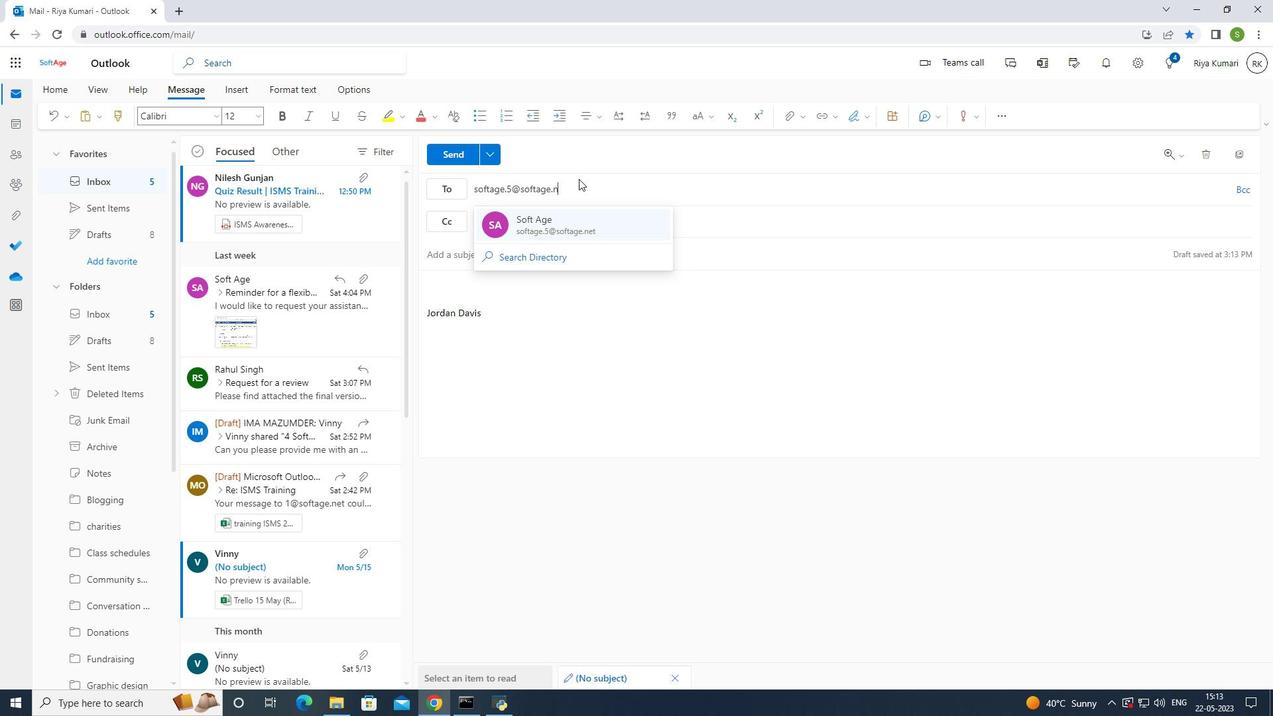
Action: Mouse moved to (573, 223)
Screenshot: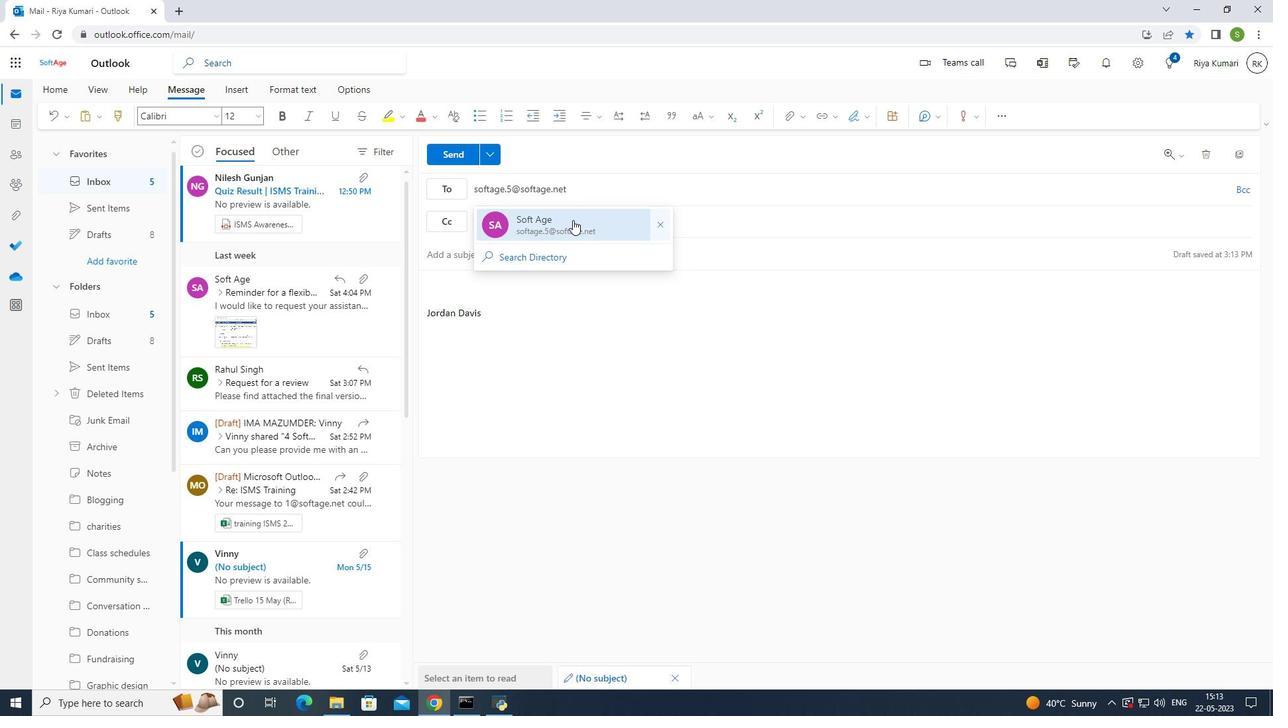 
Action: Mouse pressed left at (573, 223)
Screenshot: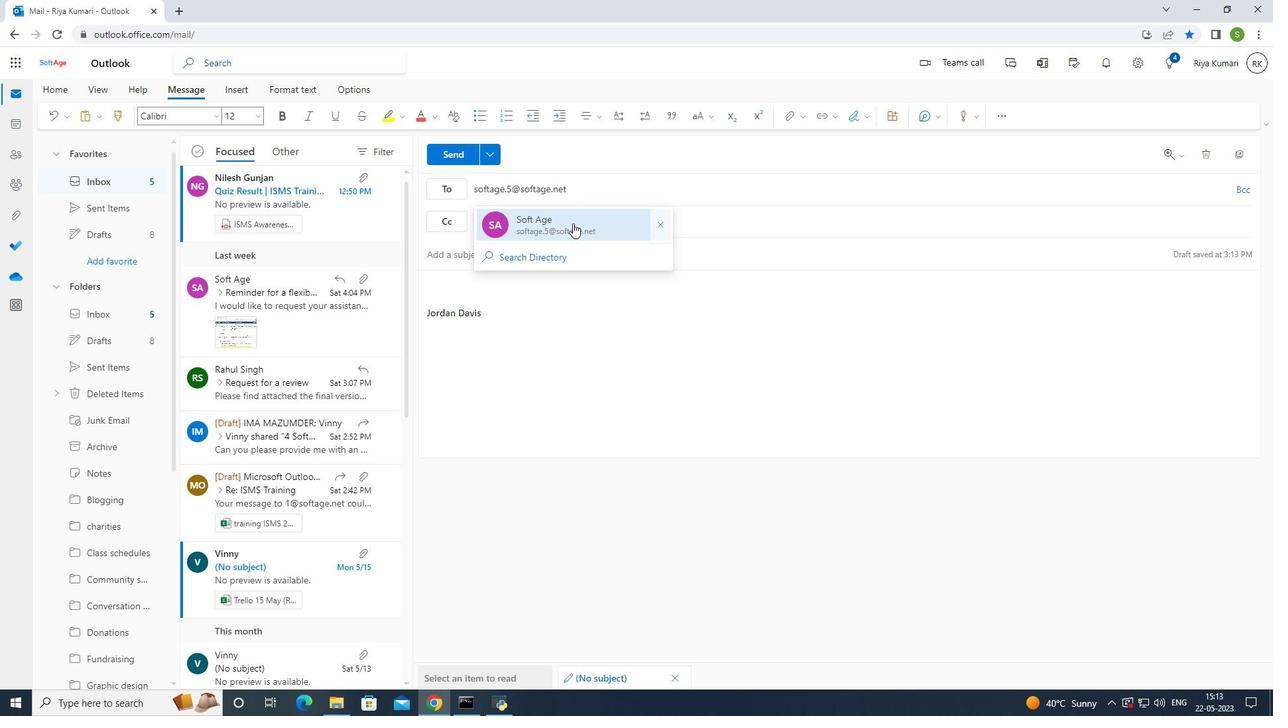 
Action: Mouse moved to (551, 293)
Screenshot: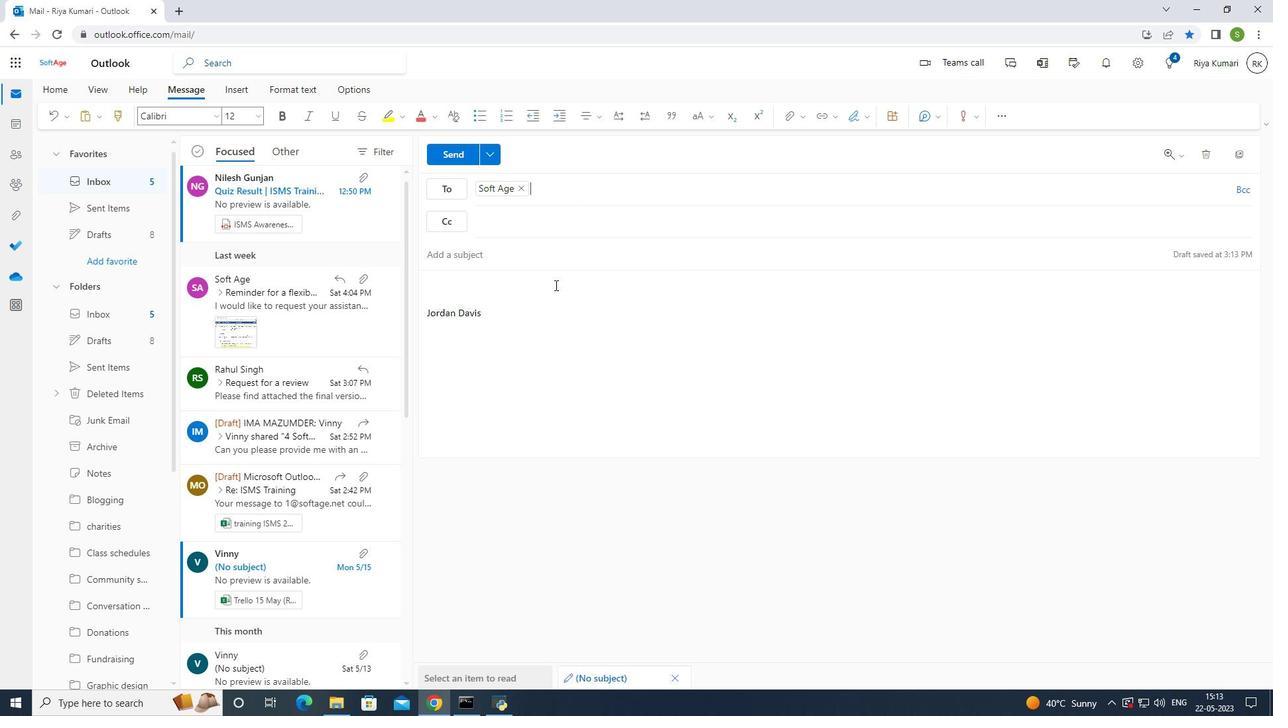 
Action: Mouse pressed left at (551, 293)
Screenshot: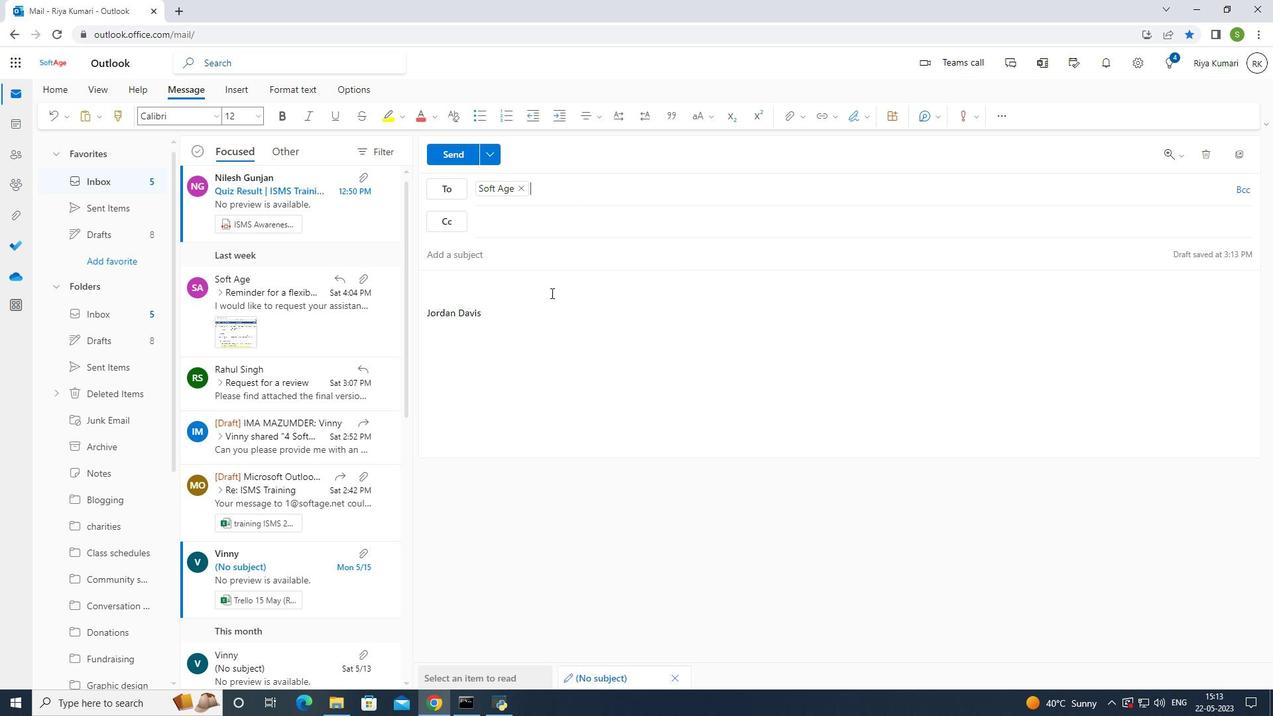 
Action: Mouse moved to (670, 316)
Screenshot: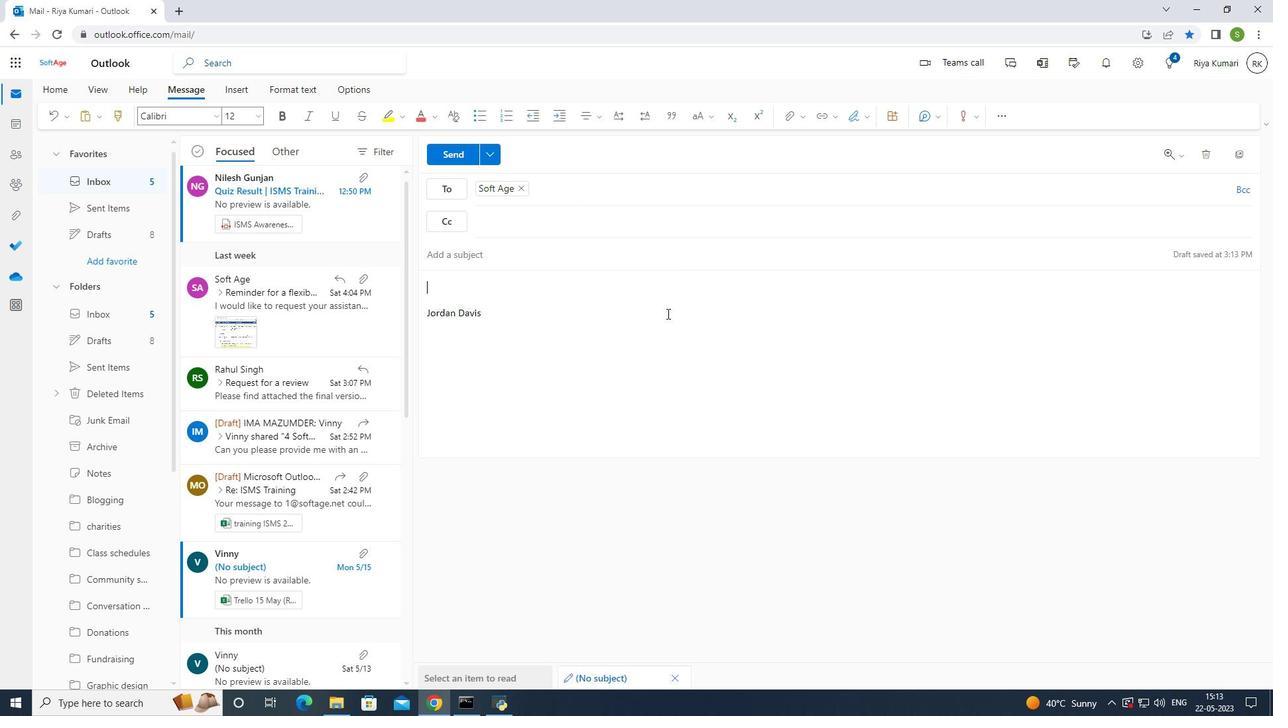
Action: Key pressed <Key.shift><Key.shift><Key.shift><Key.shift><Key.shift><Key.shift><Key.shift><Key.shift><Key.shift><Key.shift><Key.shift><Key.shift><Key.shift><Key.shift>Best<Key.space>wishs<Key.backspace>es<Key.space>for<Key.space>a<Key.space>happy<Key.space><Key.shift>national<Key.space><Key.shift><Key.shift><Key.shift><Key.shift><Key.shift><Key.shift>Disability<Key.space><Key.shift>Day
Screenshot: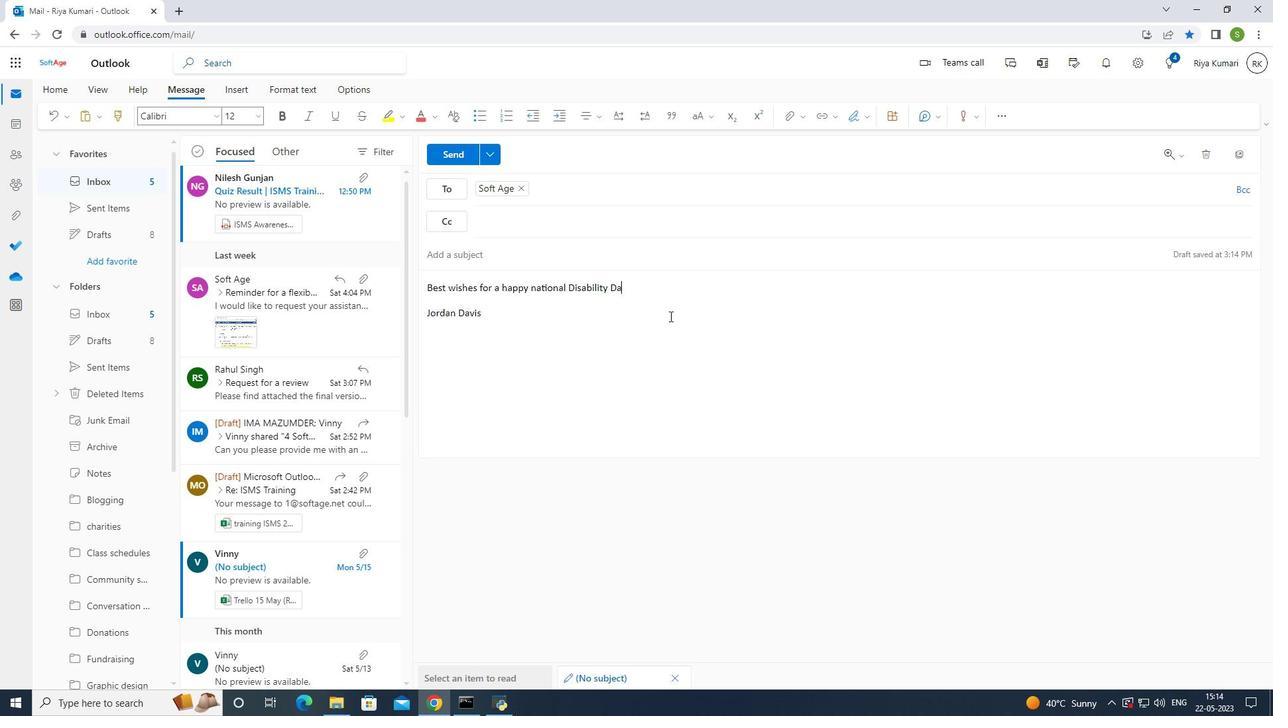 
Action: Mouse moved to (88, 439)
Screenshot: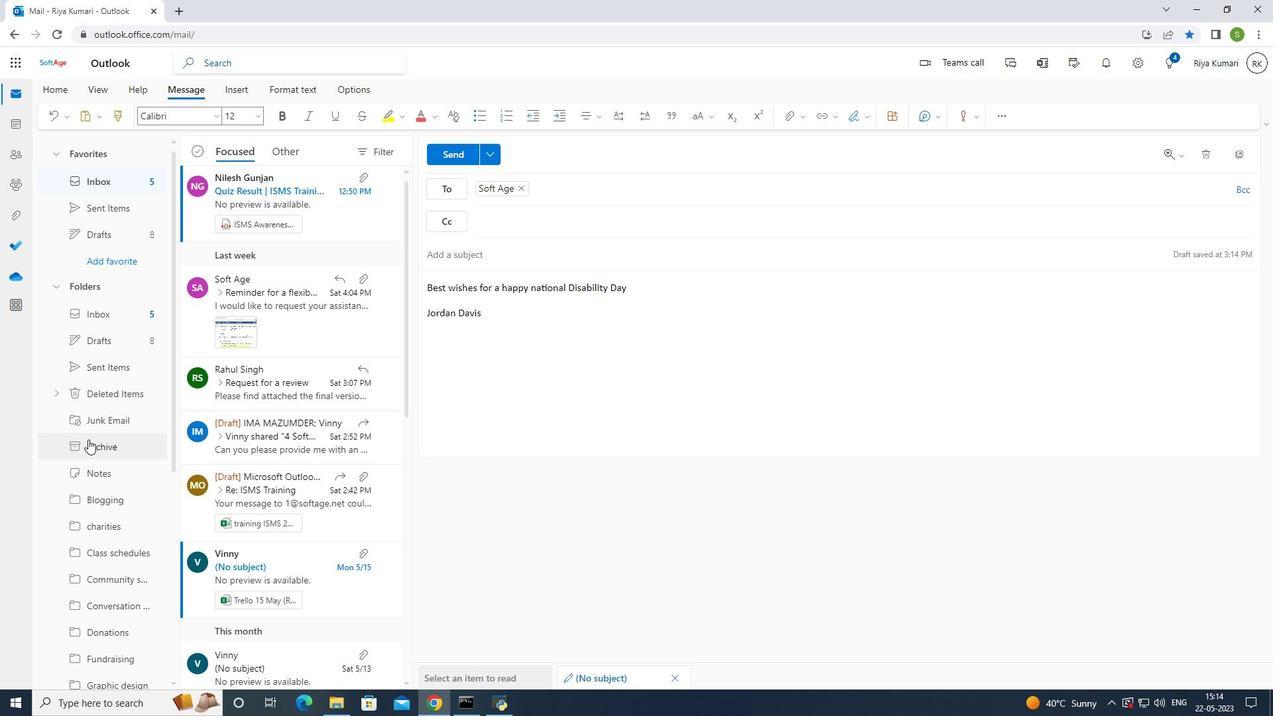 
Action: Mouse scrolled (88, 438) with delta (0, 0)
Screenshot: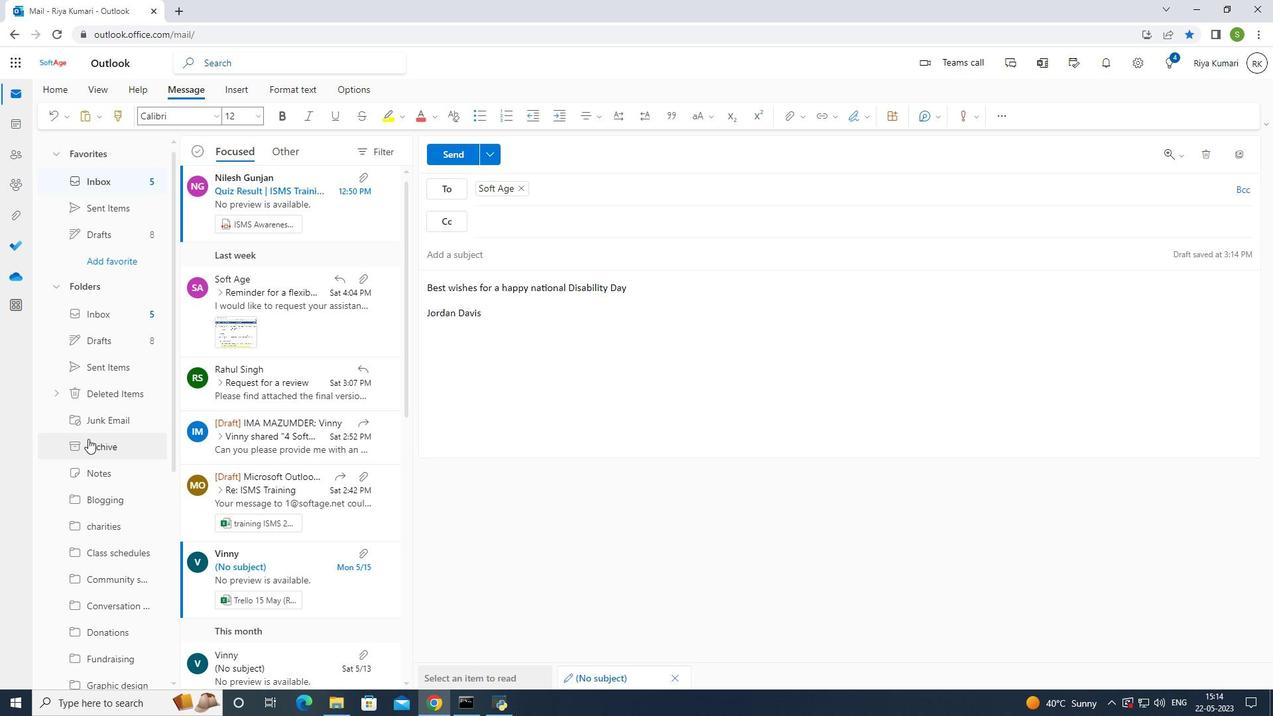 
Action: Mouse scrolled (88, 438) with delta (0, 0)
Screenshot: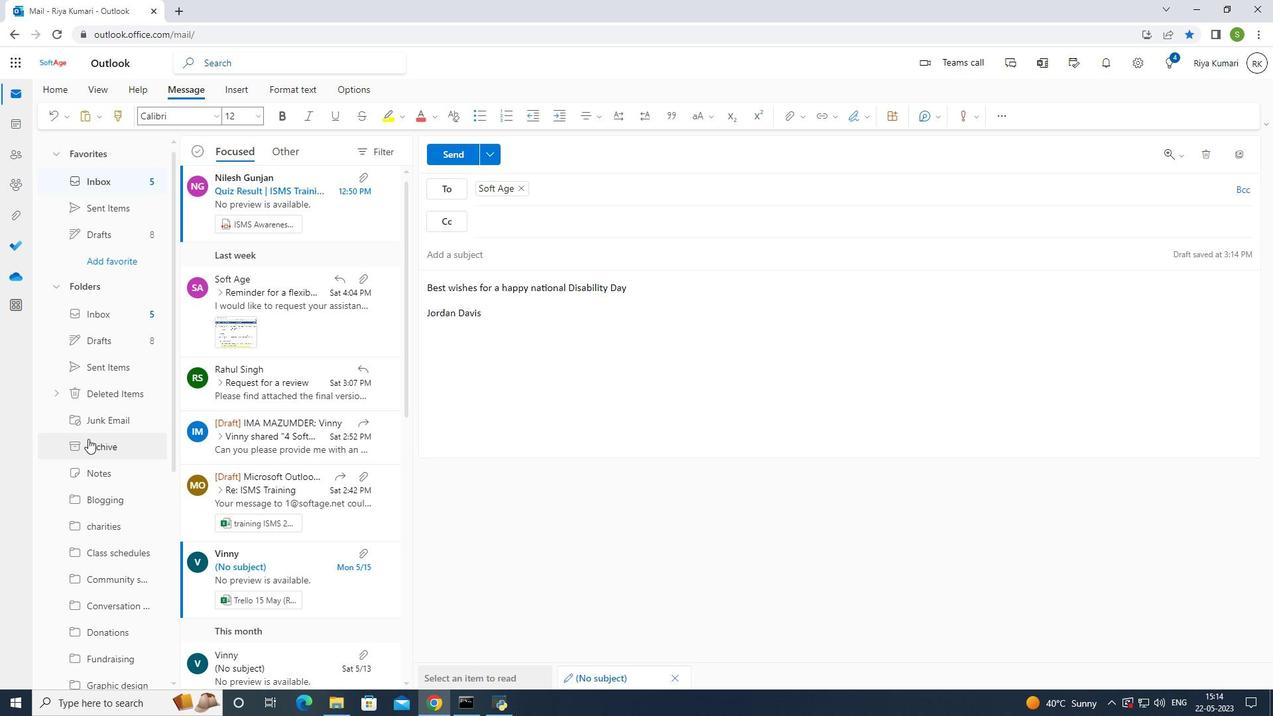 
Action: Mouse scrolled (88, 438) with delta (0, 0)
Screenshot: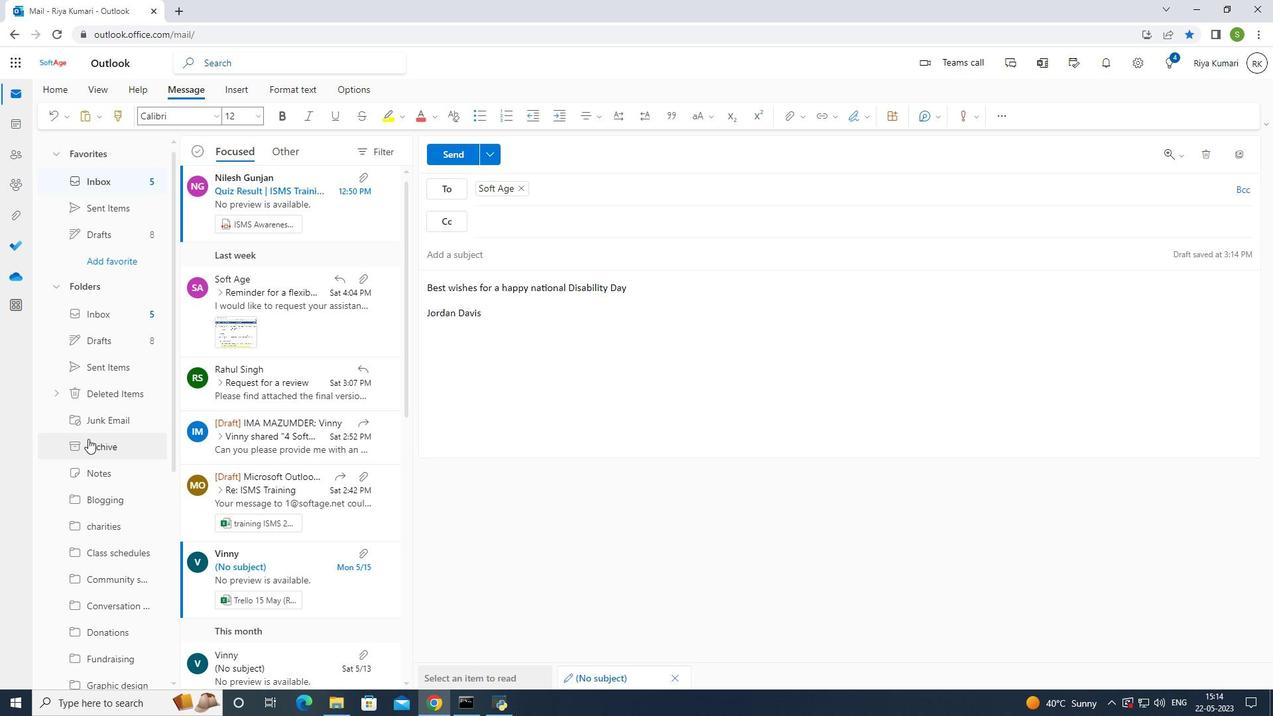 
Action: Mouse scrolled (88, 438) with delta (0, 0)
Screenshot: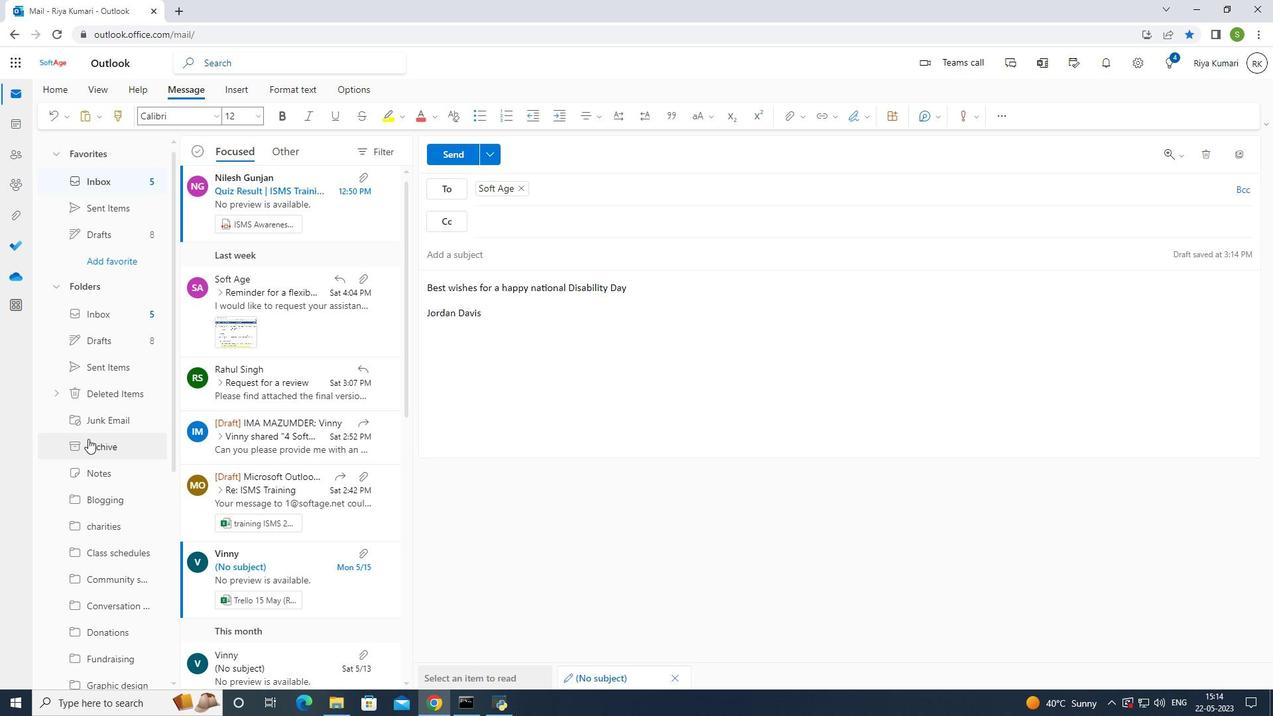 
Action: Mouse scrolled (88, 438) with delta (0, 0)
Screenshot: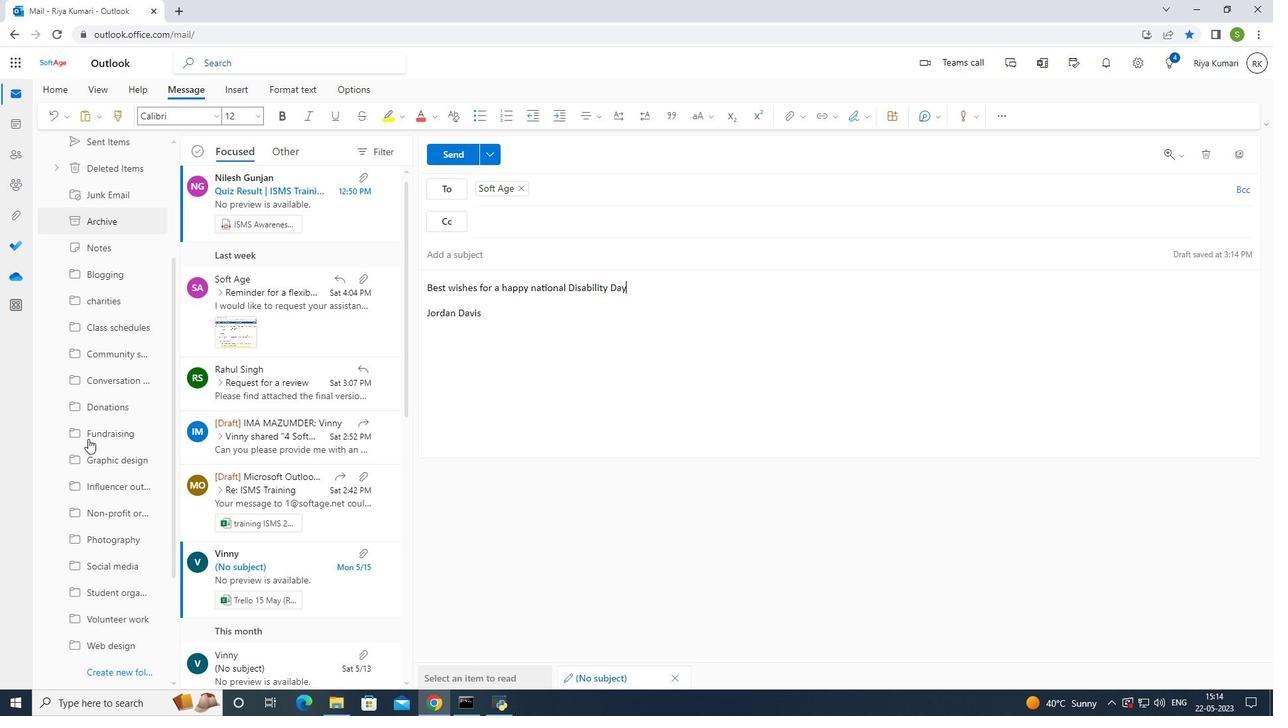 
Action: Mouse scrolled (88, 438) with delta (0, 0)
Screenshot: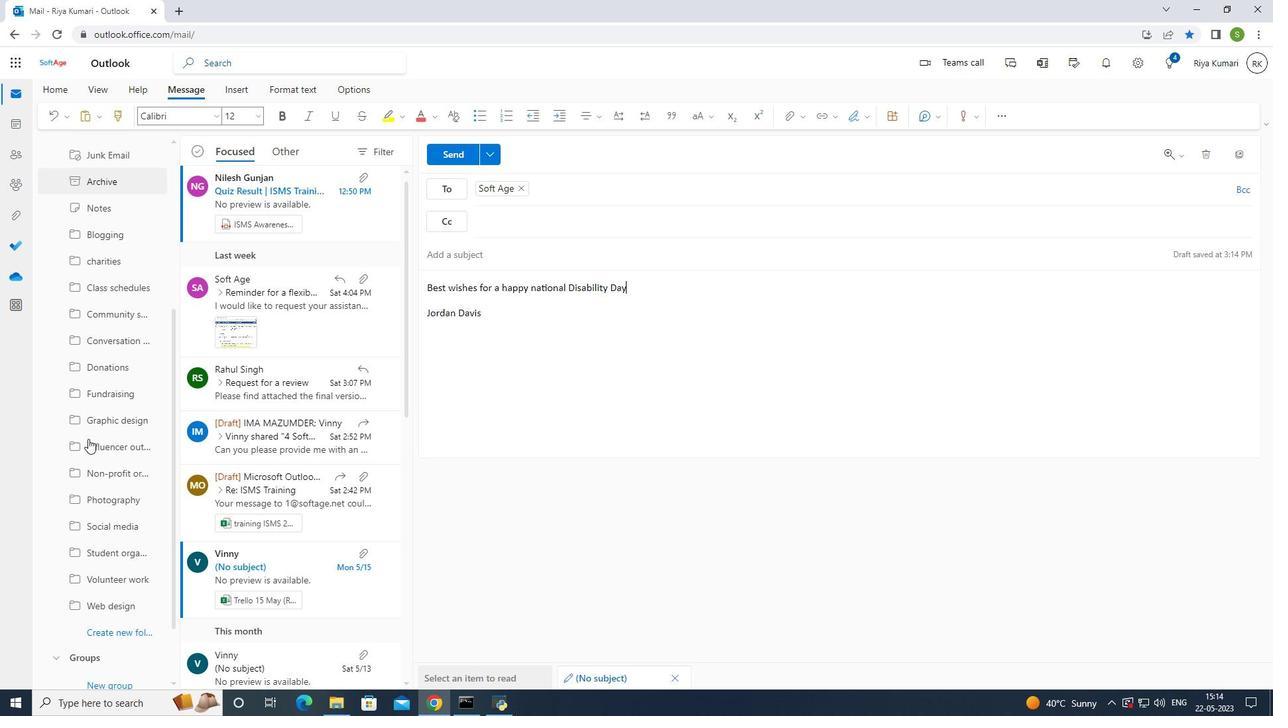
Action: Mouse scrolled (88, 438) with delta (0, 0)
Screenshot: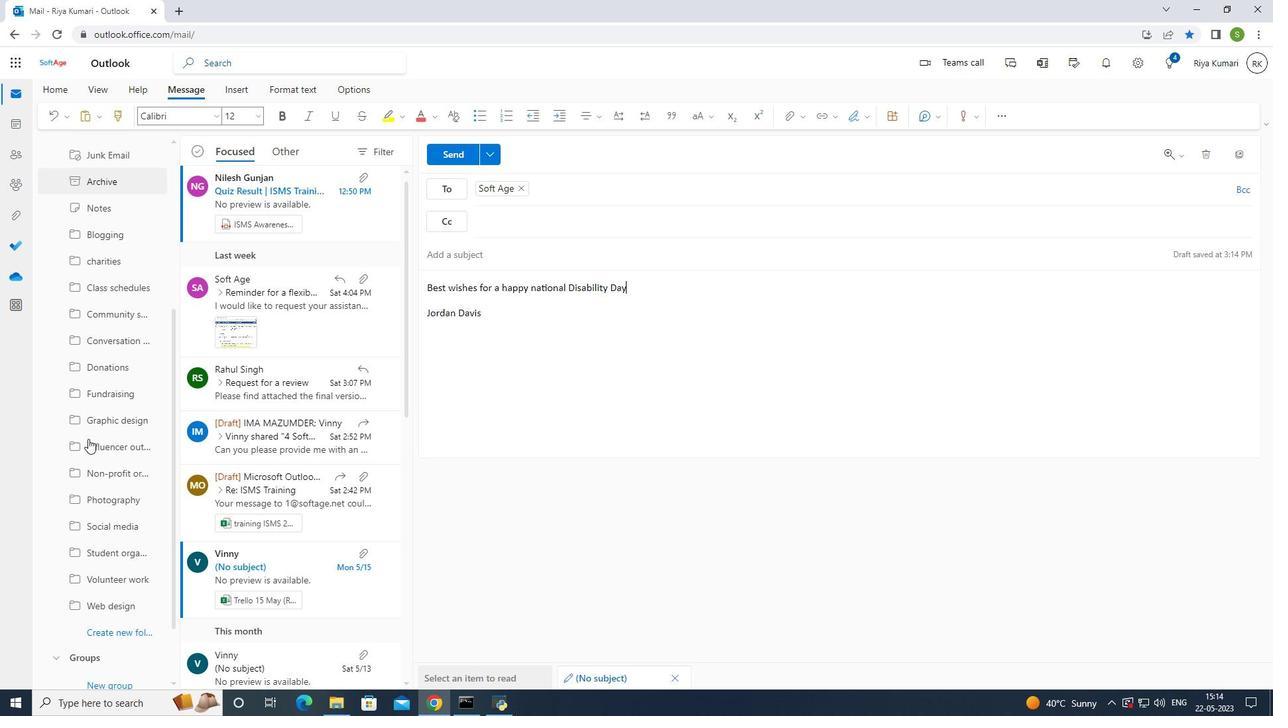 
Action: Mouse scrolled (88, 438) with delta (0, 0)
Screenshot: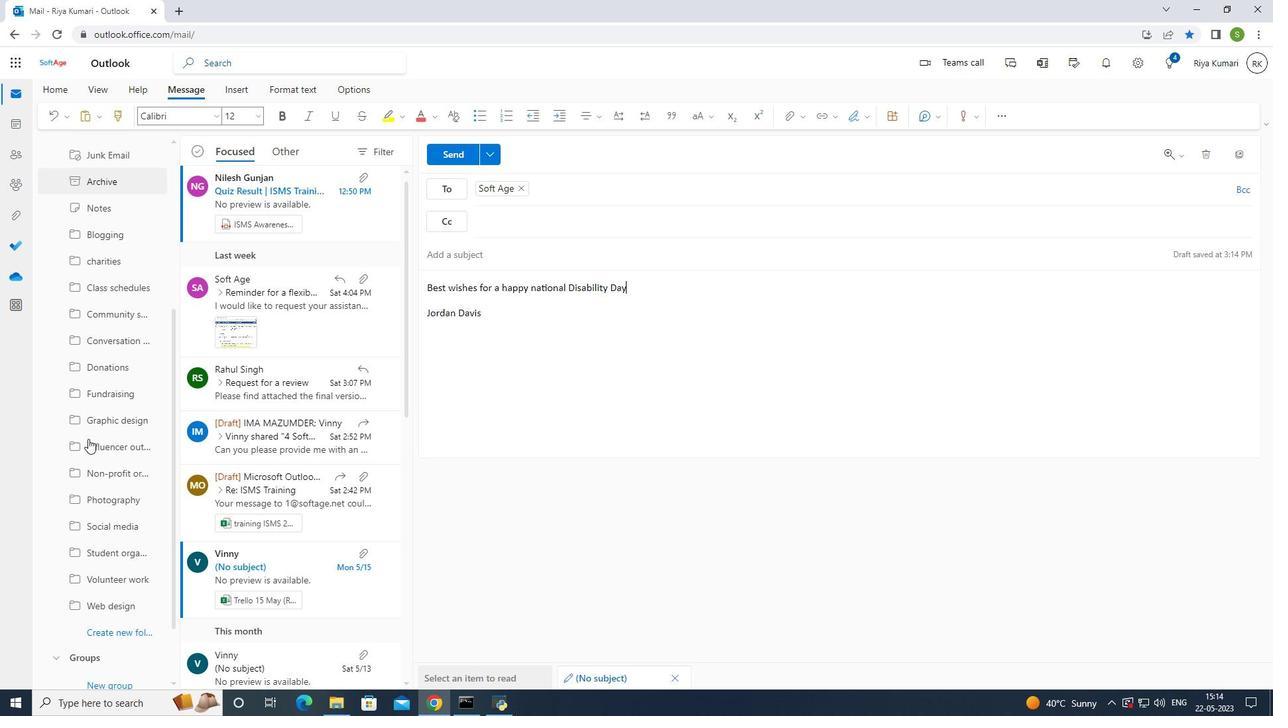 
Action: Mouse scrolled (88, 438) with delta (0, 0)
Screenshot: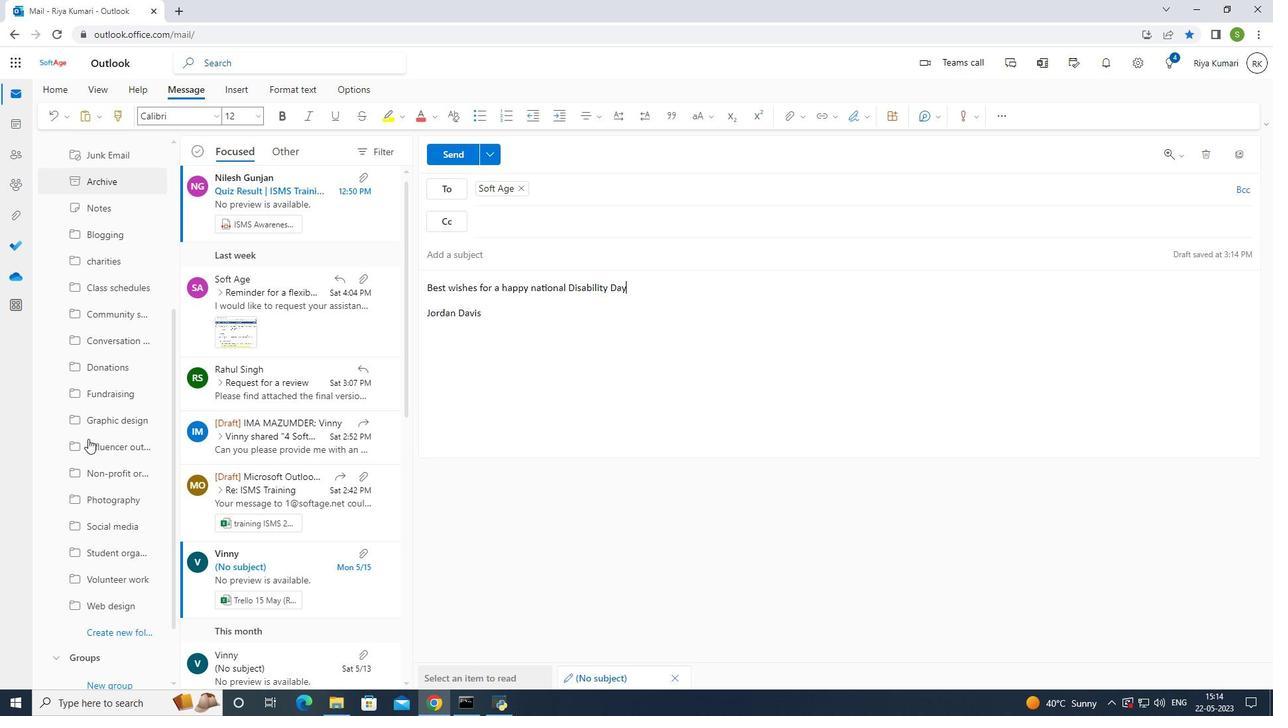 
Action: Mouse scrolled (88, 438) with delta (0, 0)
Screenshot: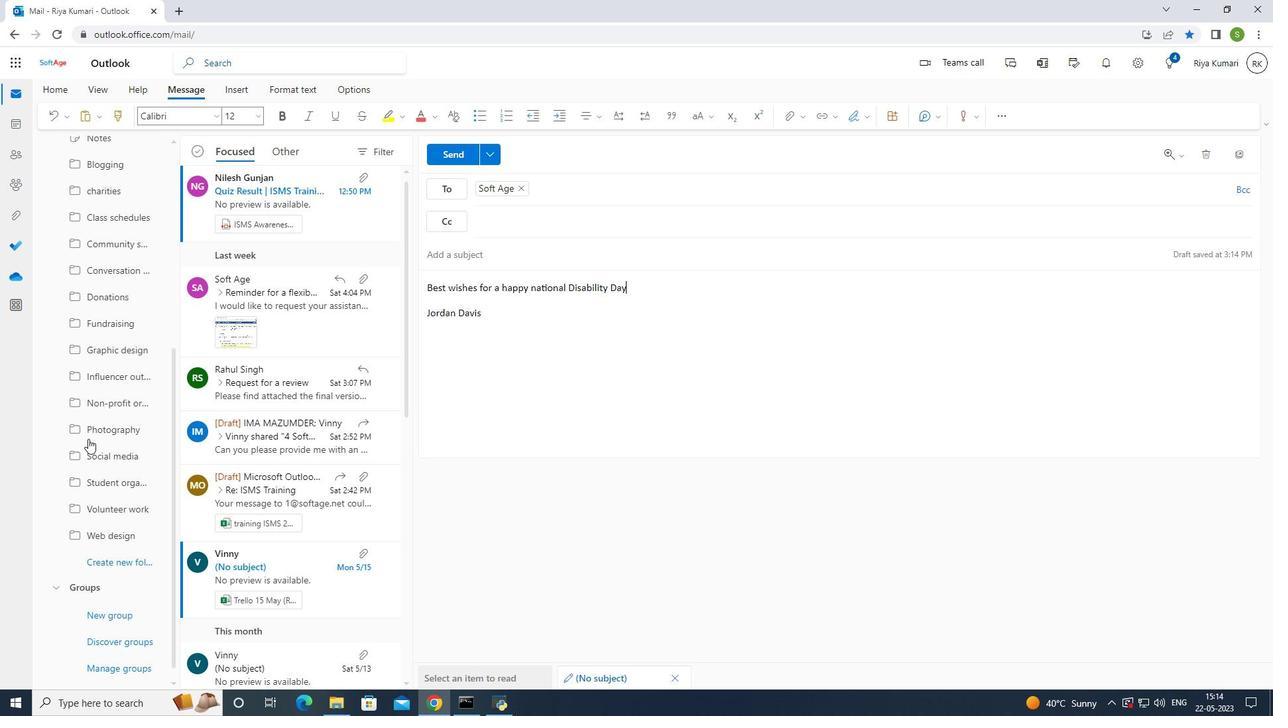 
Action: Mouse scrolled (88, 438) with delta (0, 0)
Screenshot: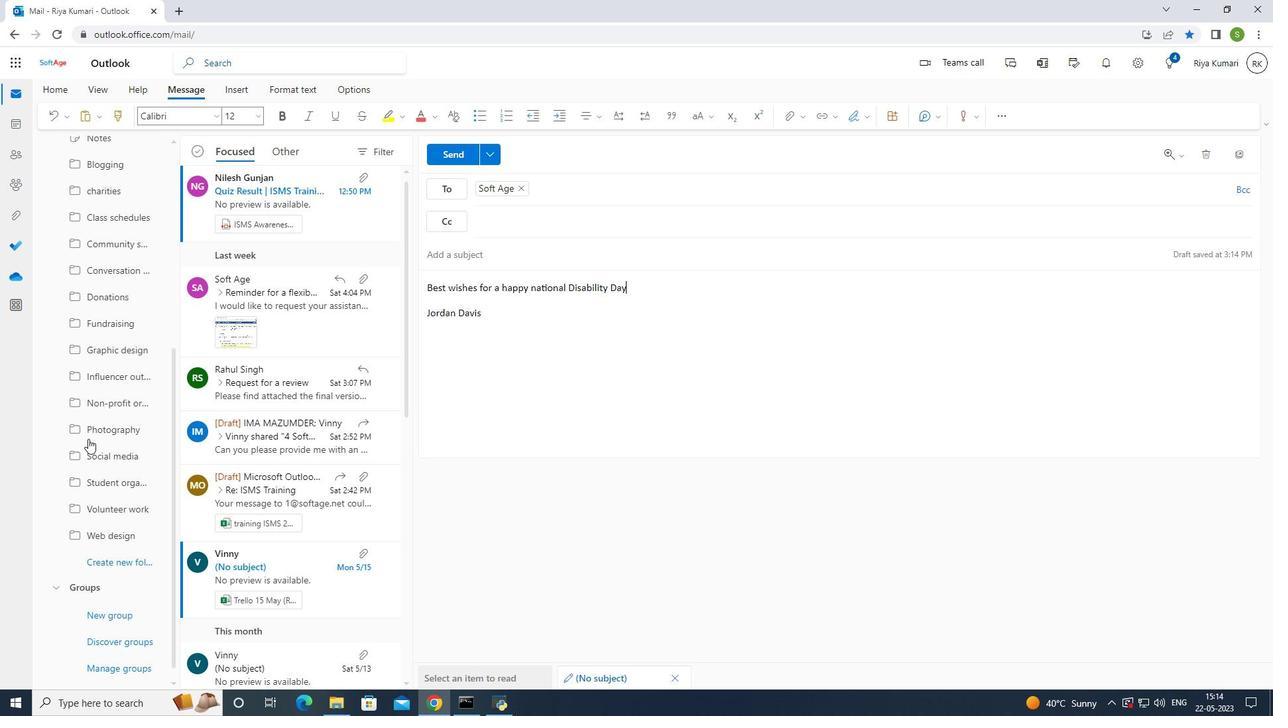 
Action: Mouse scrolled (88, 438) with delta (0, 0)
Screenshot: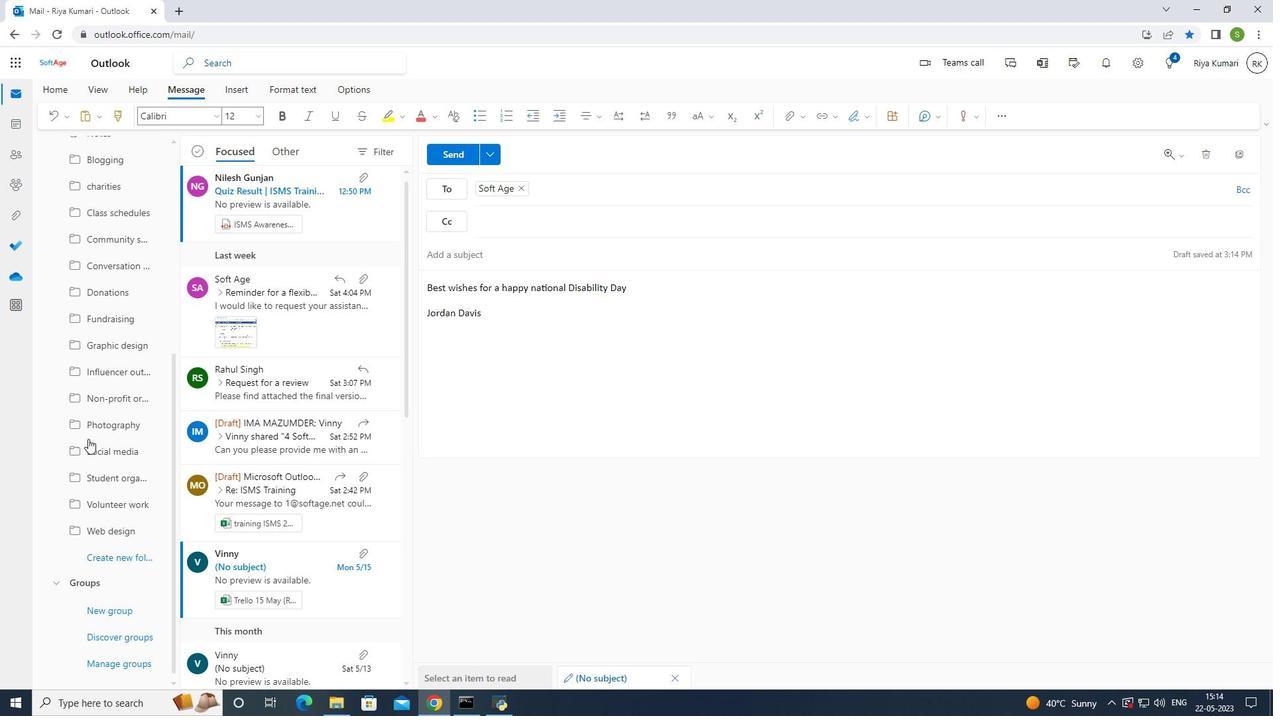 
Action: Mouse scrolled (88, 438) with delta (0, 0)
Screenshot: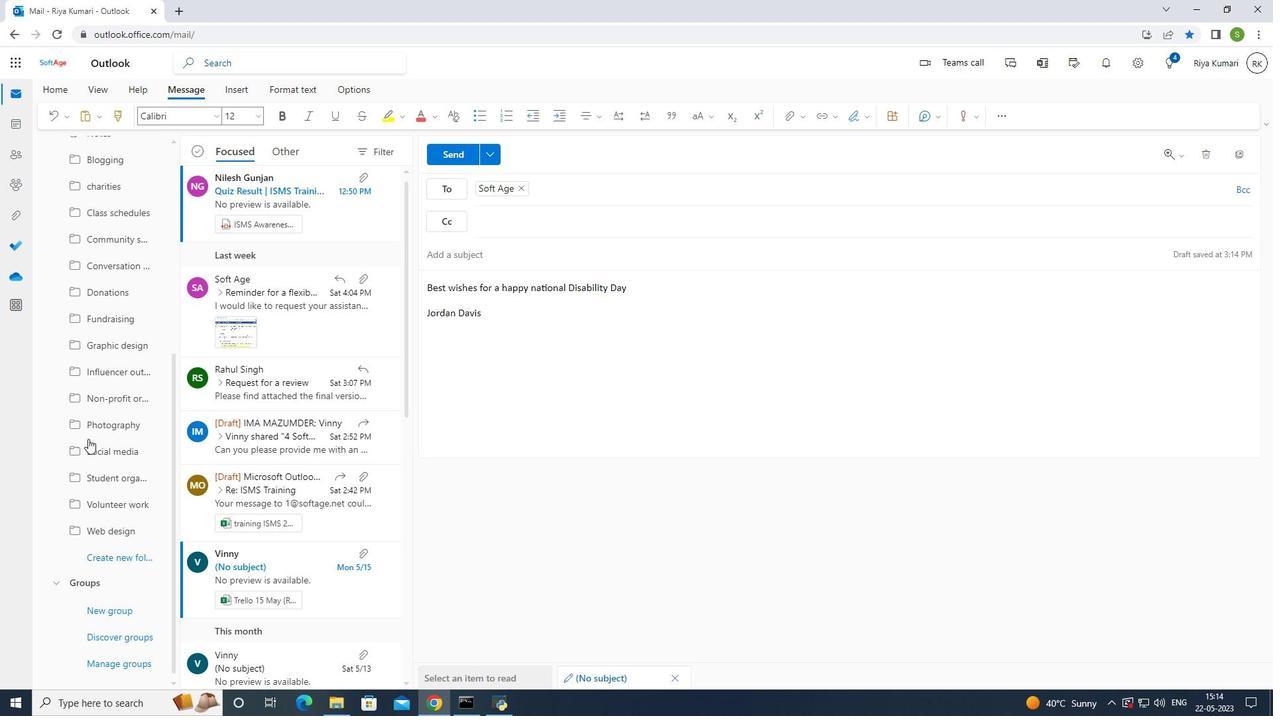 
Action: Mouse moved to (110, 564)
Screenshot: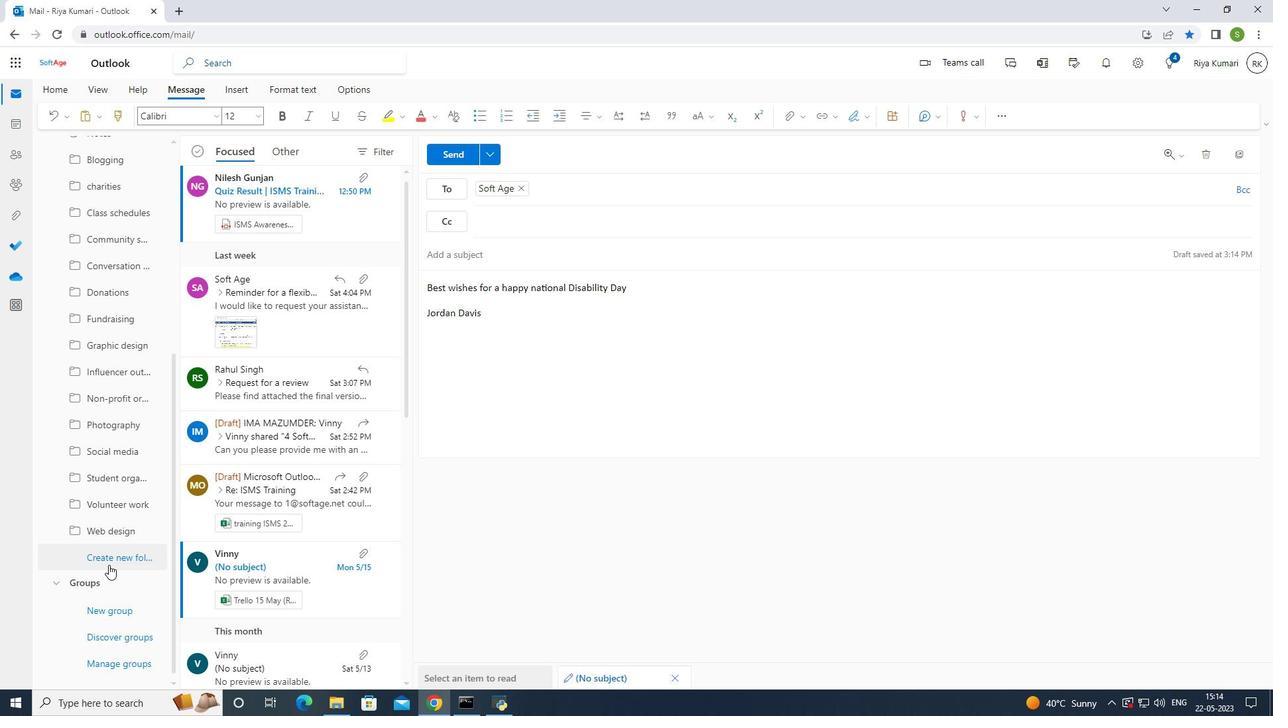 
Action: Mouse pressed left at (110, 564)
Screenshot: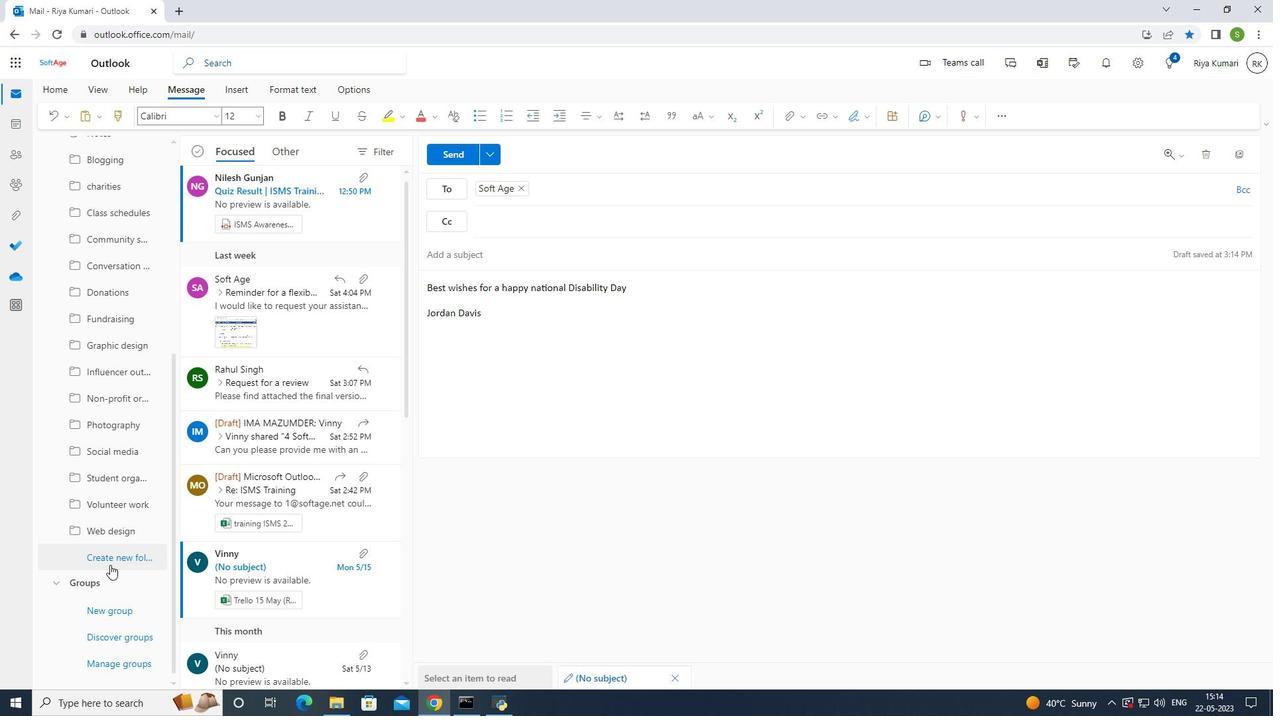 
Action: Mouse moved to (121, 550)
Screenshot: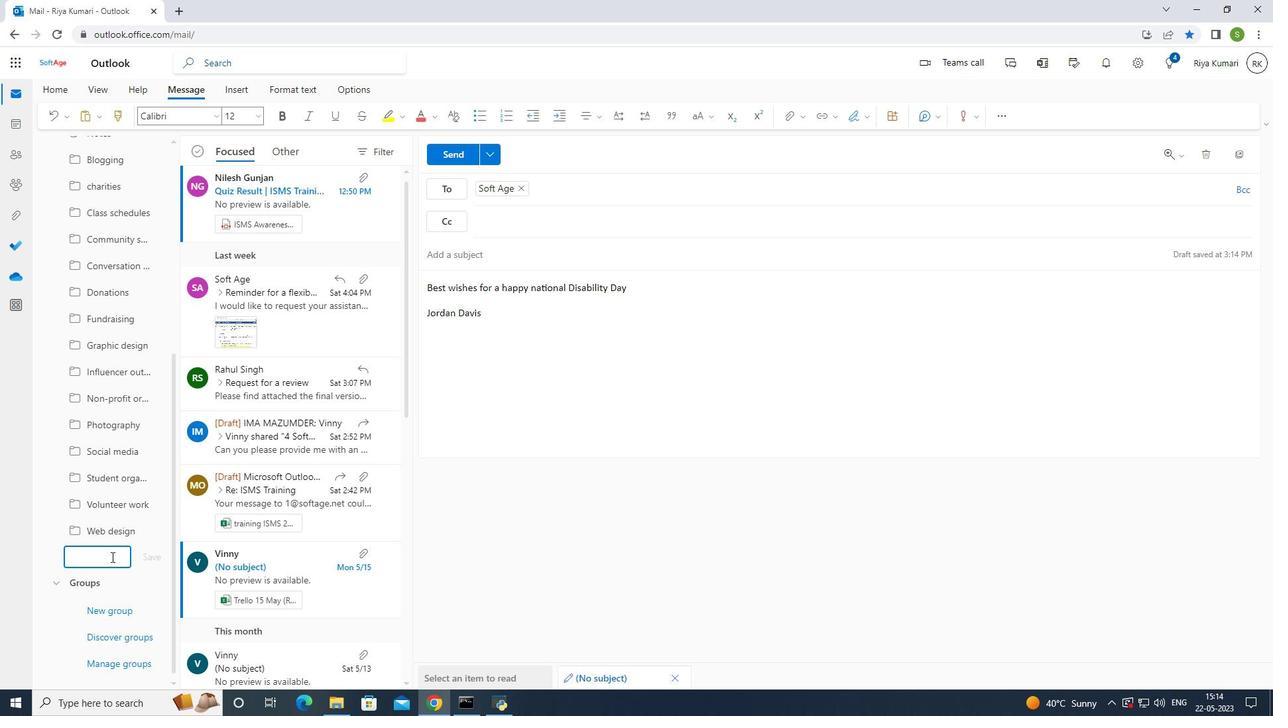 
Action: Key pressed <Key.shift>Coding
Screenshot: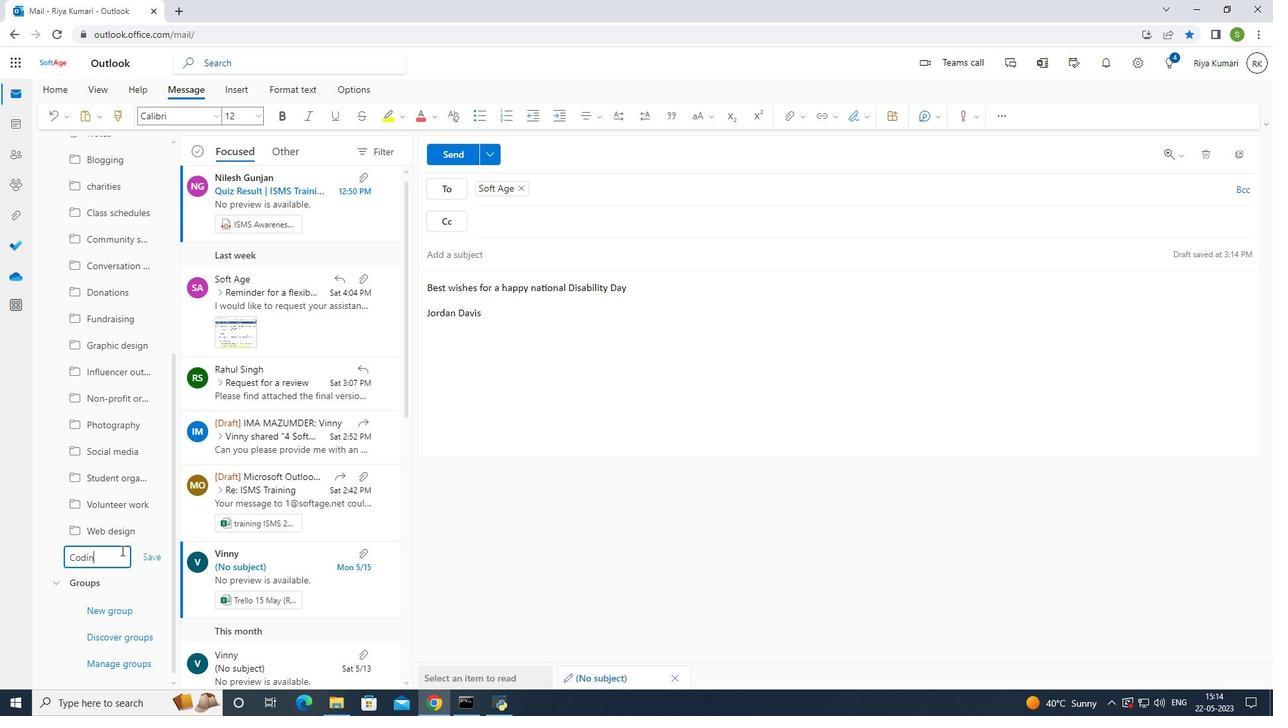 
Action: Mouse moved to (148, 558)
Screenshot: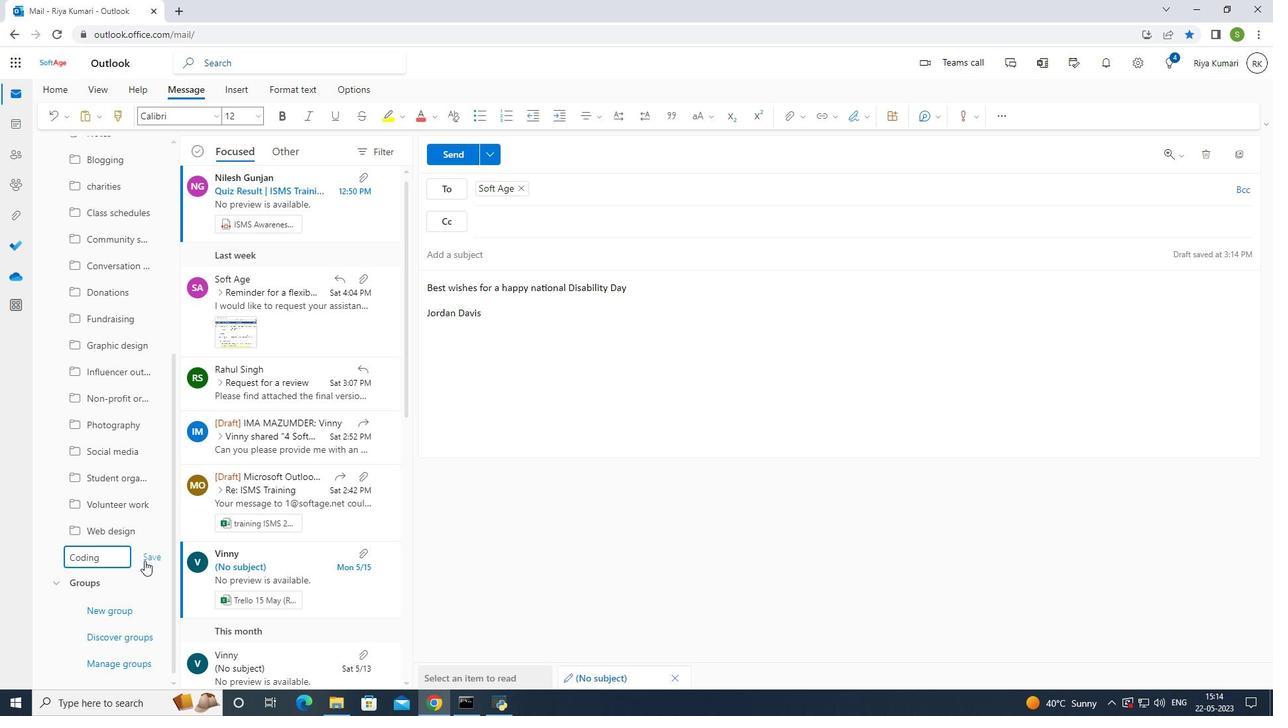 
Action: Mouse pressed left at (148, 558)
Screenshot: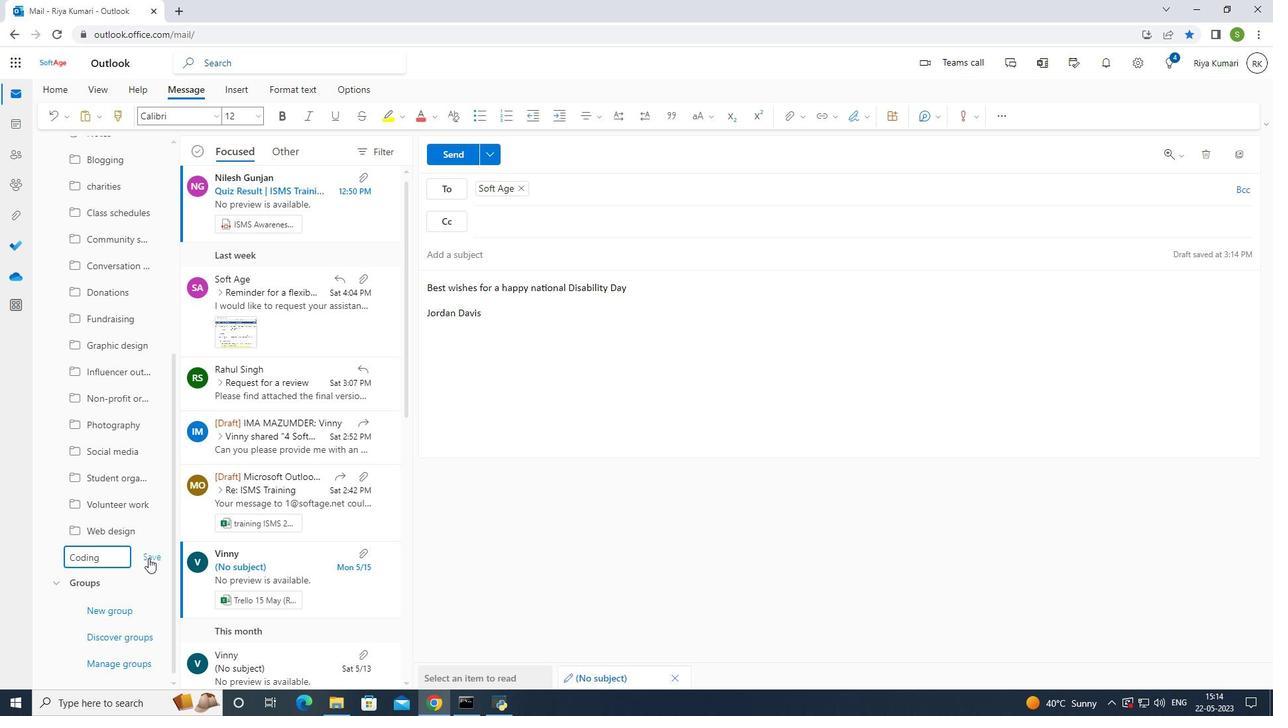 
Action: Mouse moved to (449, 159)
Screenshot: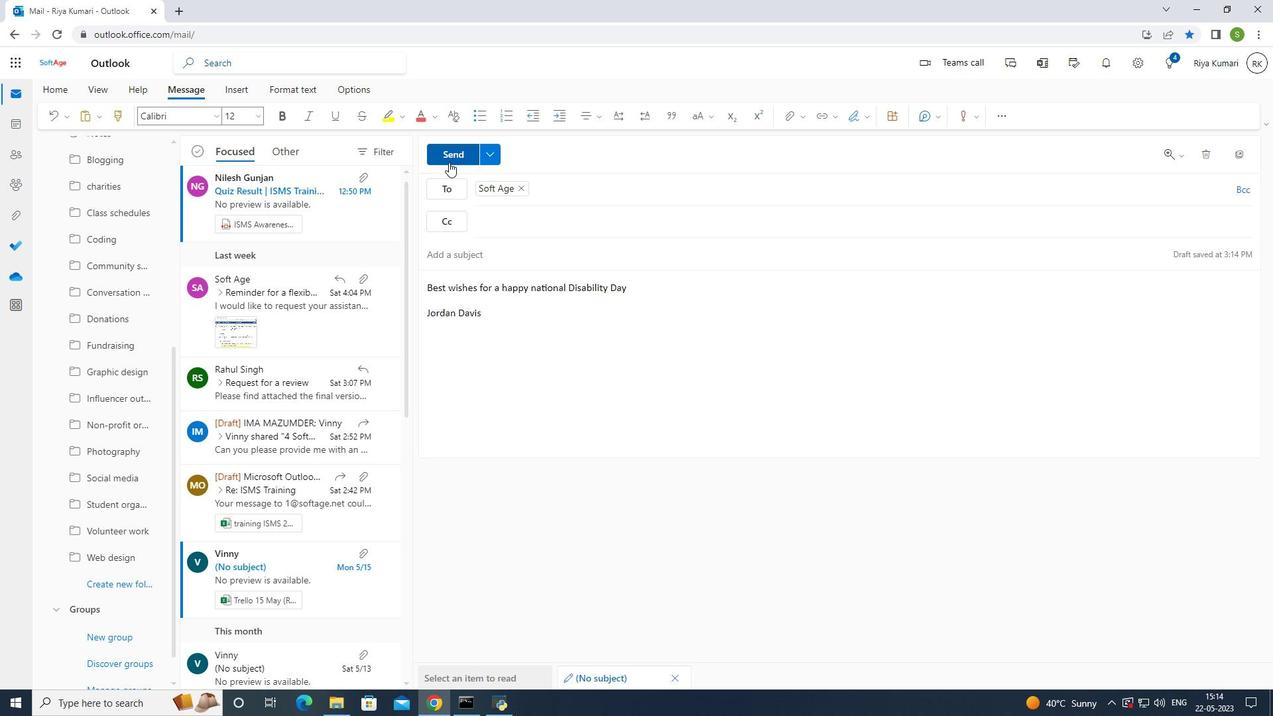 
Action: Mouse pressed left at (449, 159)
Screenshot: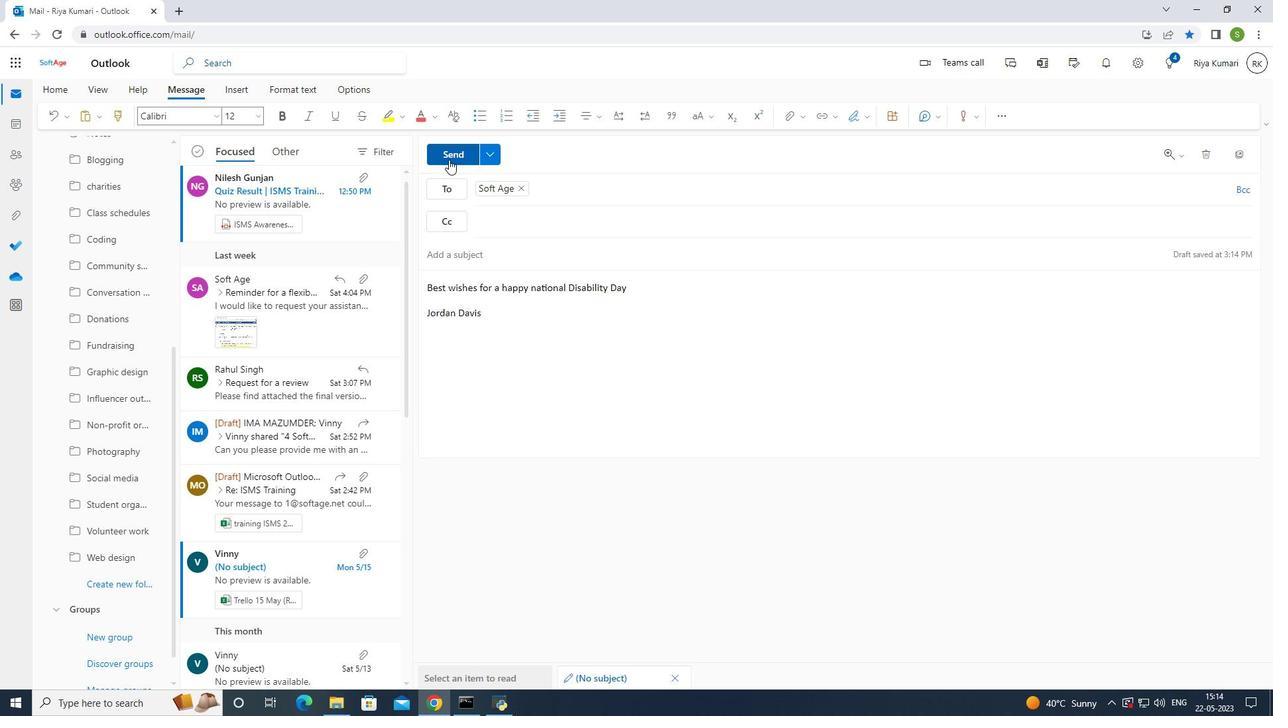 
Action: Mouse moved to (634, 407)
Screenshot: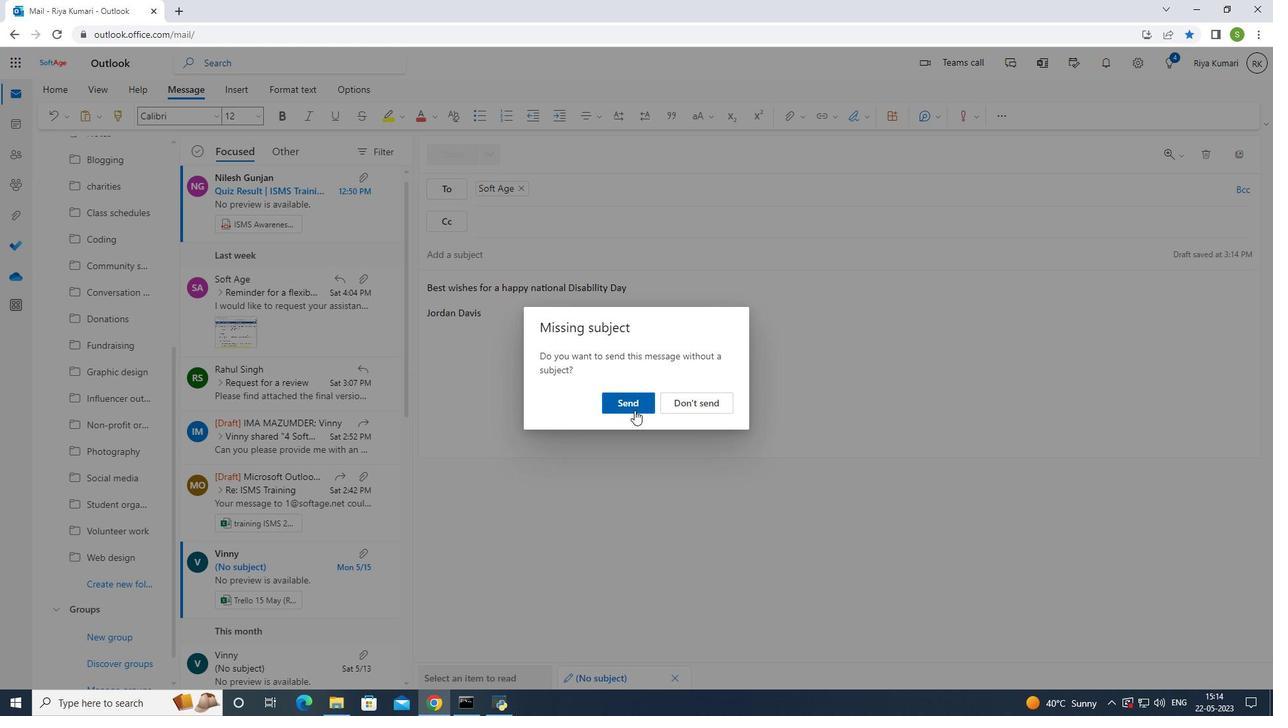
Action: Mouse pressed left at (634, 407)
Screenshot: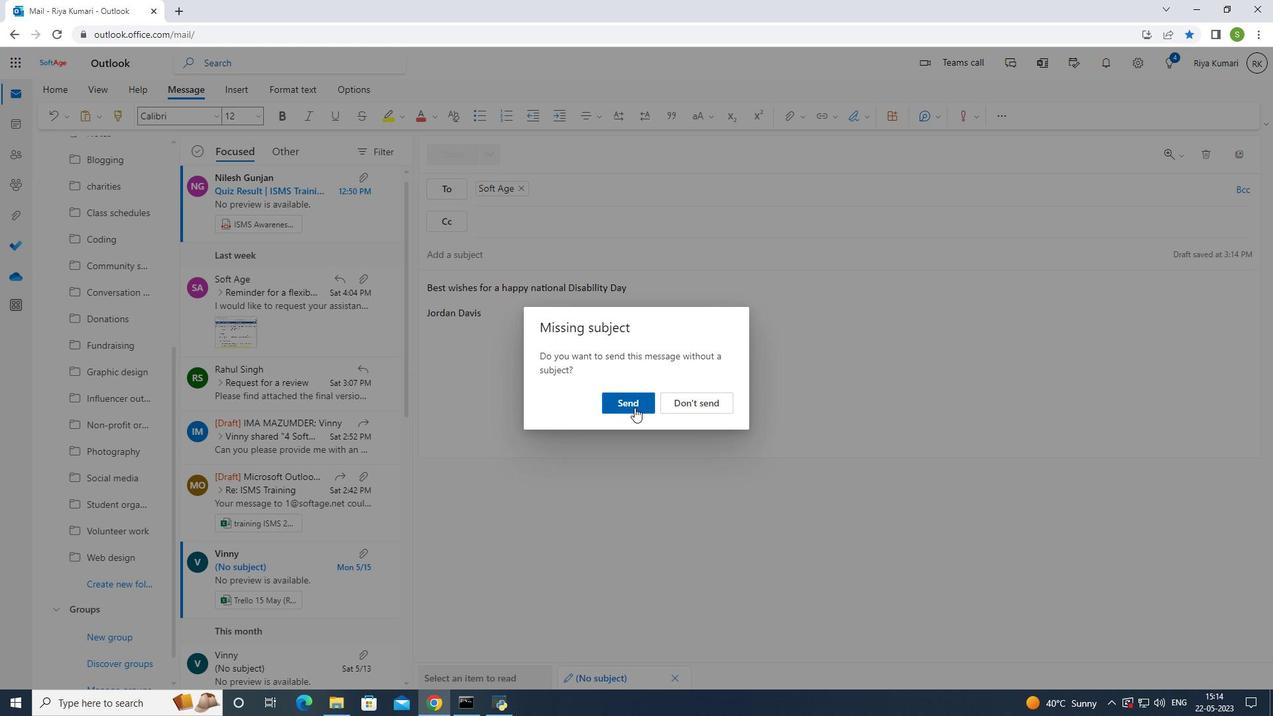 
Action: Mouse moved to (628, 393)
Screenshot: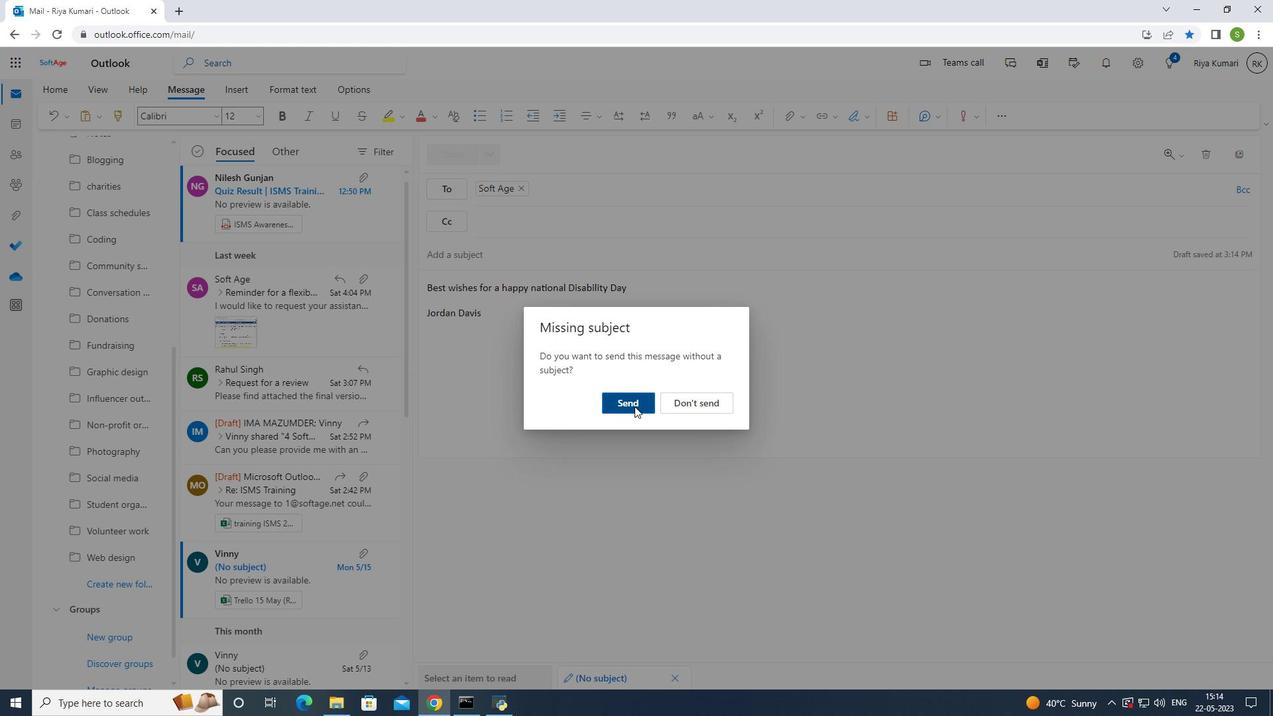 
